 Task: Create new Company, with domain: 'westernunion.com' and type: 'Vendor'. Add new contact for this company, with mail Id: 'Saarthi34Verma@westernunion.com', First Name: Saarthi, Last name:  Verma, Job Title: 'Event Coordinator', Phone Number: '(718) 987-6545'. Change life cycle stage to  Lead and lead status to  In Progress. Logged in from softage.4@softage.net
Action: Mouse moved to (91, 73)
Screenshot: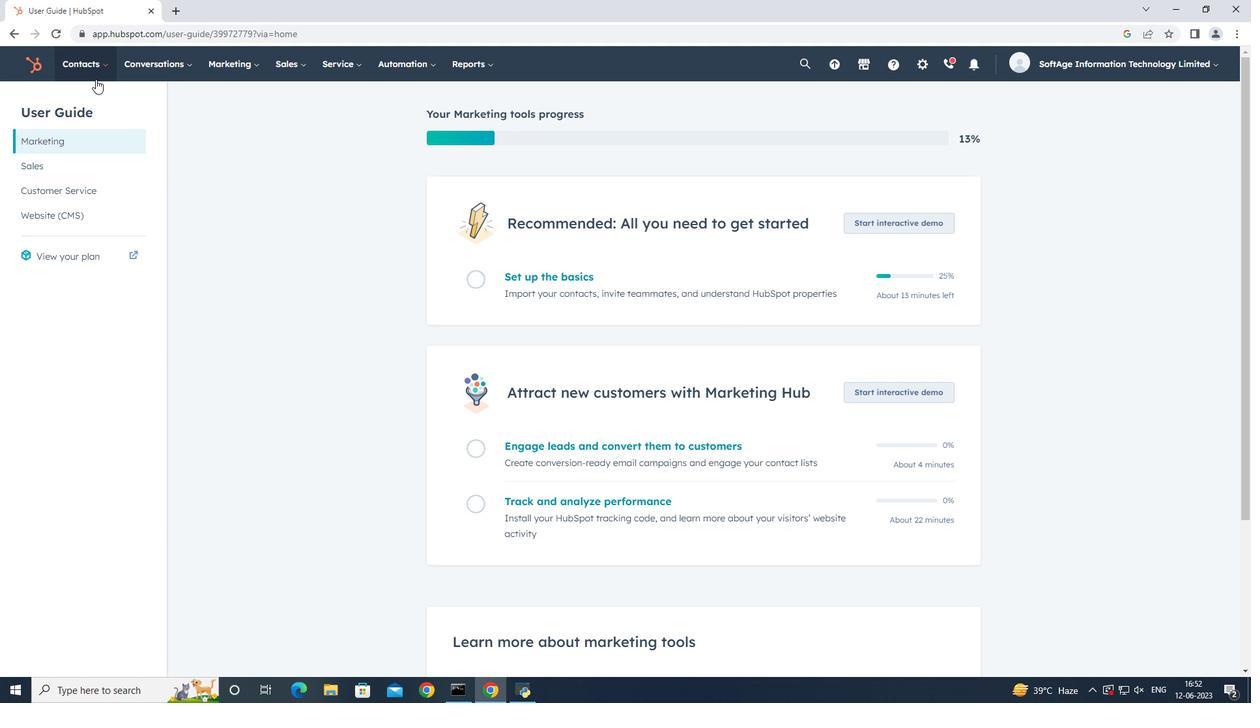 
Action: Mouse pressed left at (91, 73)
Screenshot: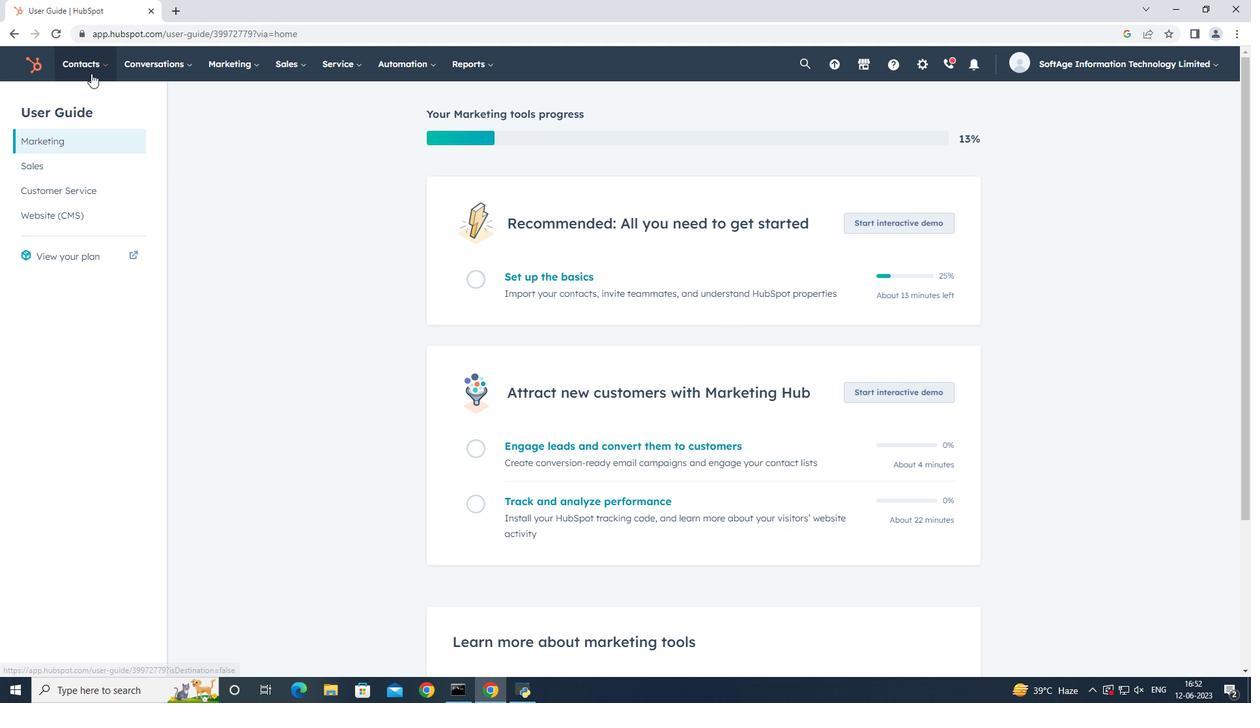 
Action: Mouse moved to (101, 122)
Screenshot: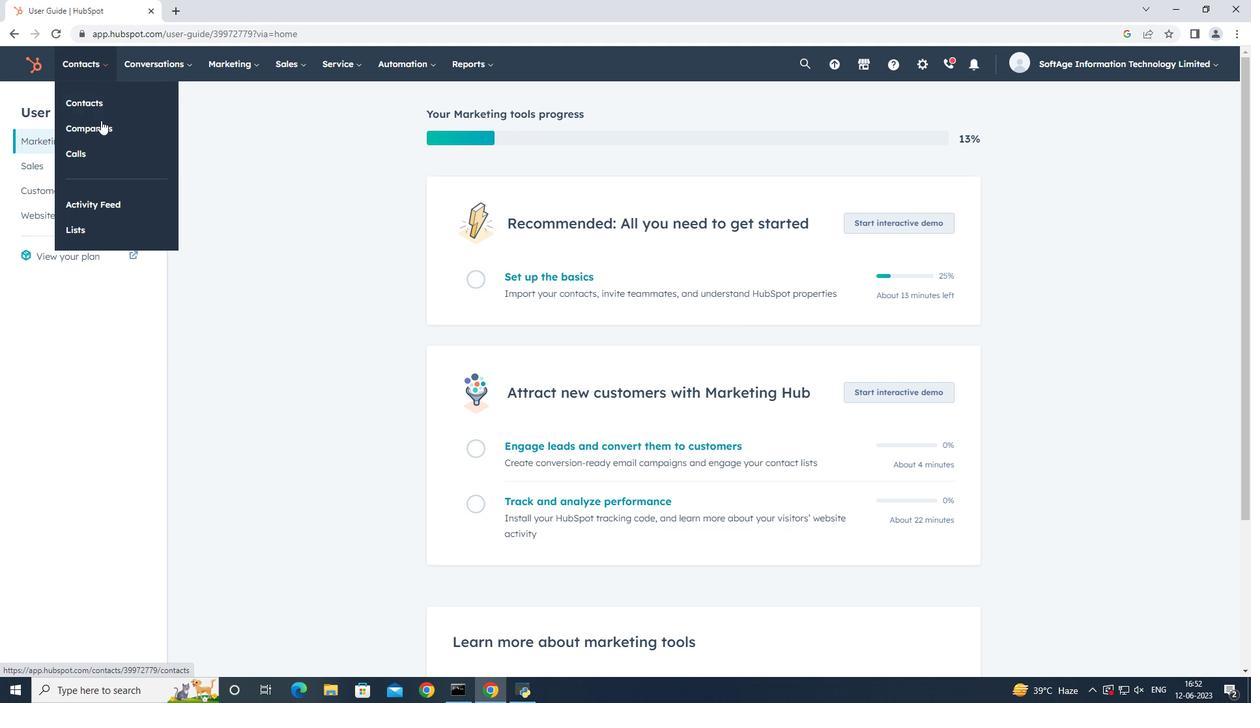 
Action: Mouse pressed left at (101, 122)
Screenshot: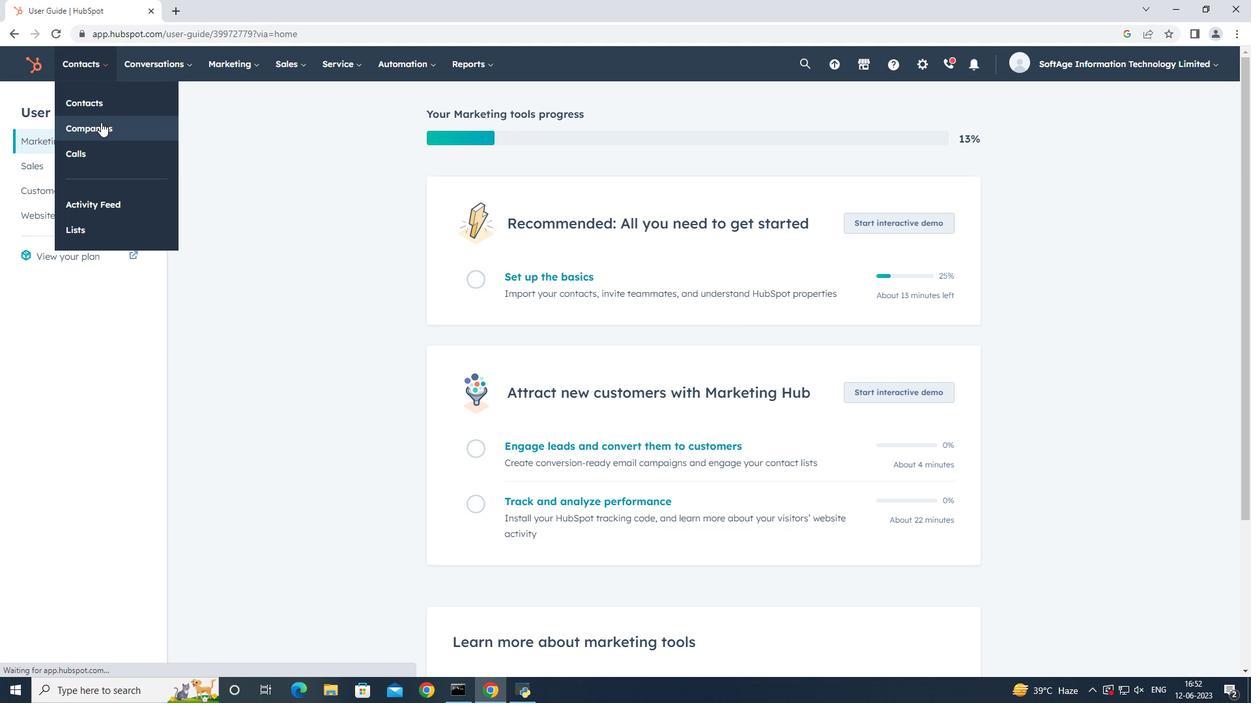 
Action: Mouse moved to (1174, 114)
Screenshot: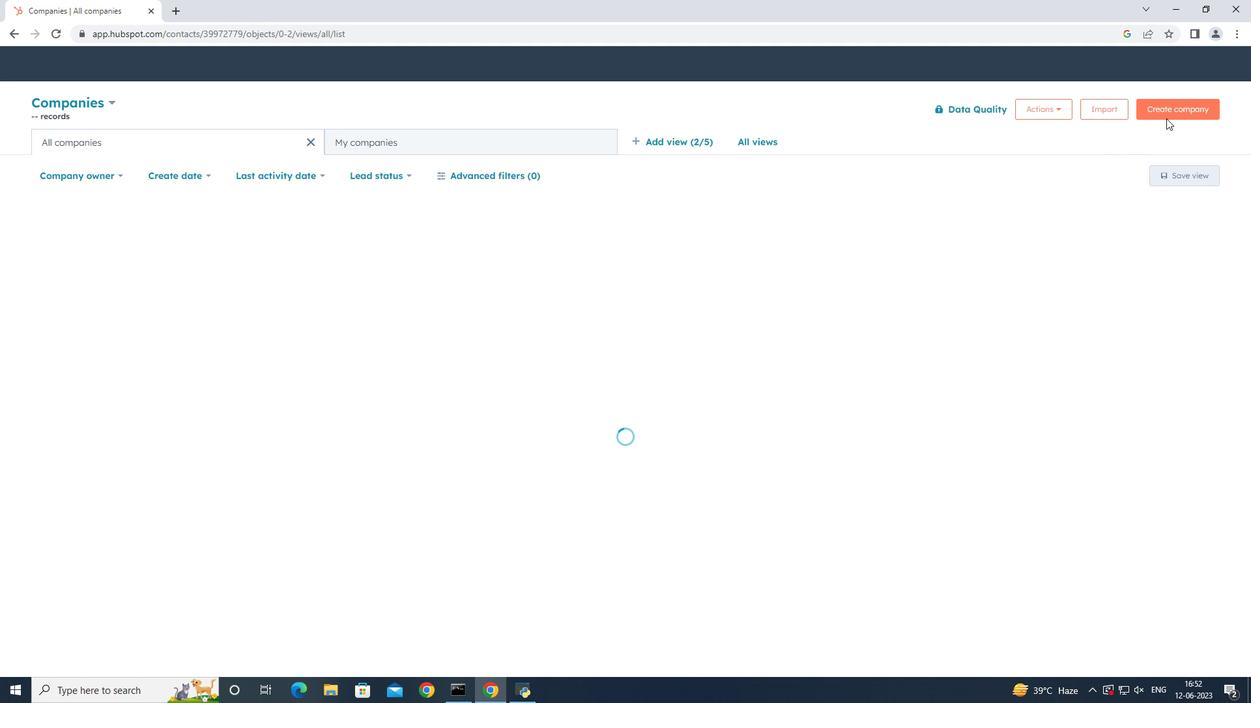 
Action: Mouse pressed left at (1174, 114)
Screenshot: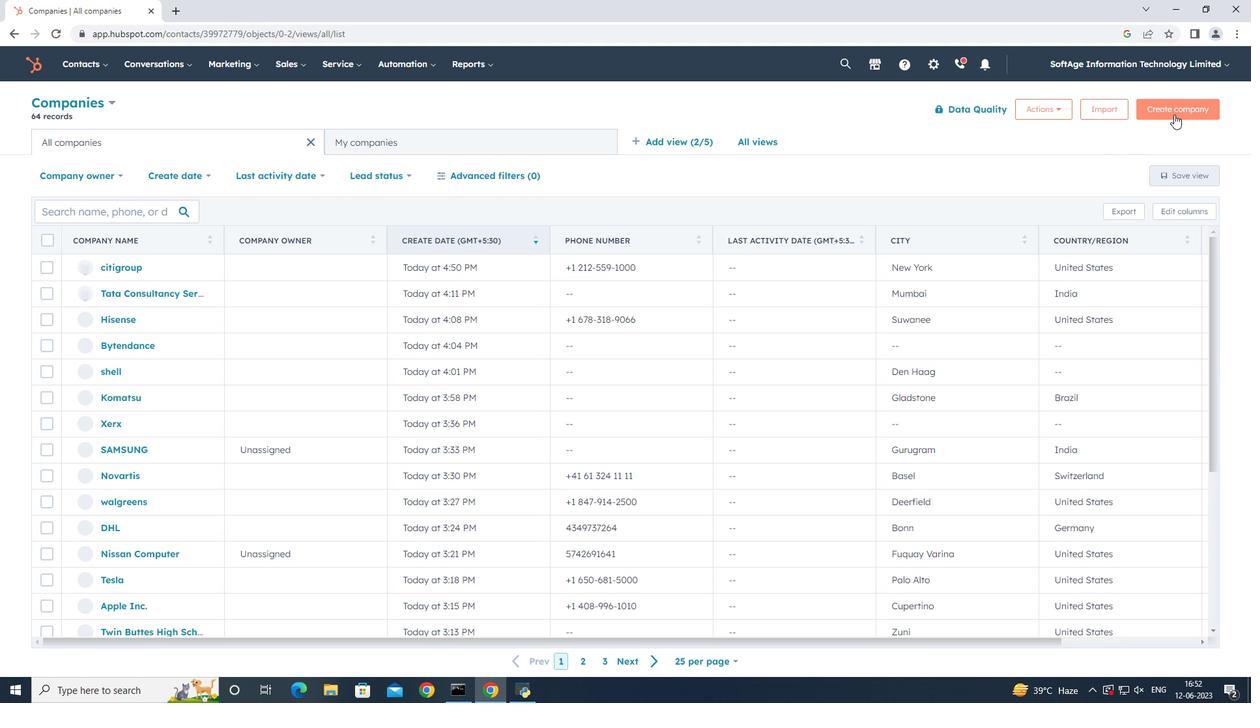 
Action: Mouse moved to (943, 173)
Screenshot: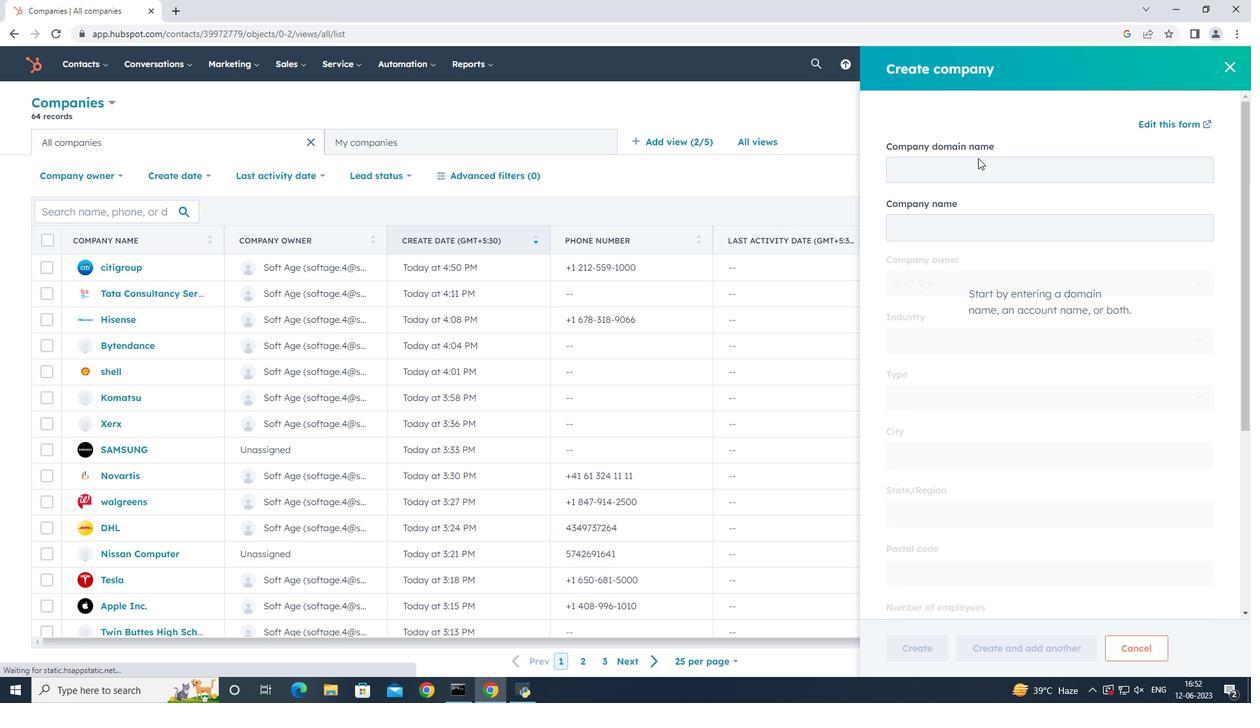 
Action: Mouse pressed left at (943, 173)
Screenshot: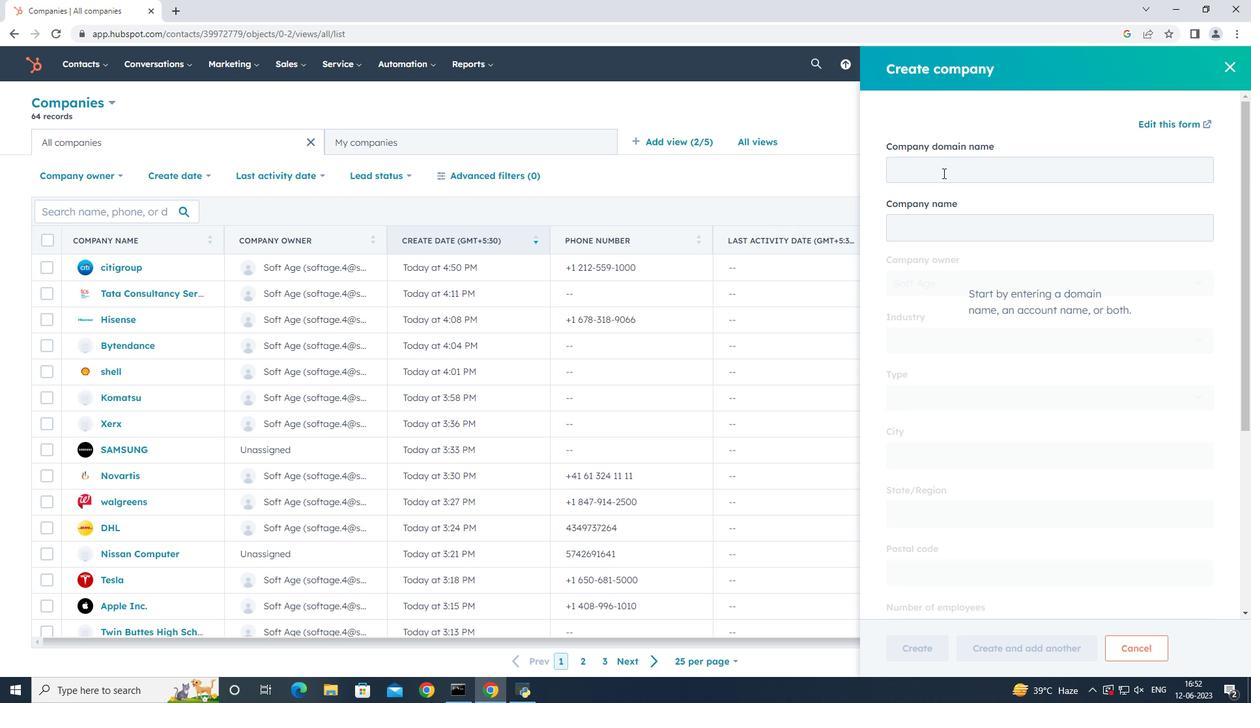 
Action: Key pressed westernunion.com
Screenshot: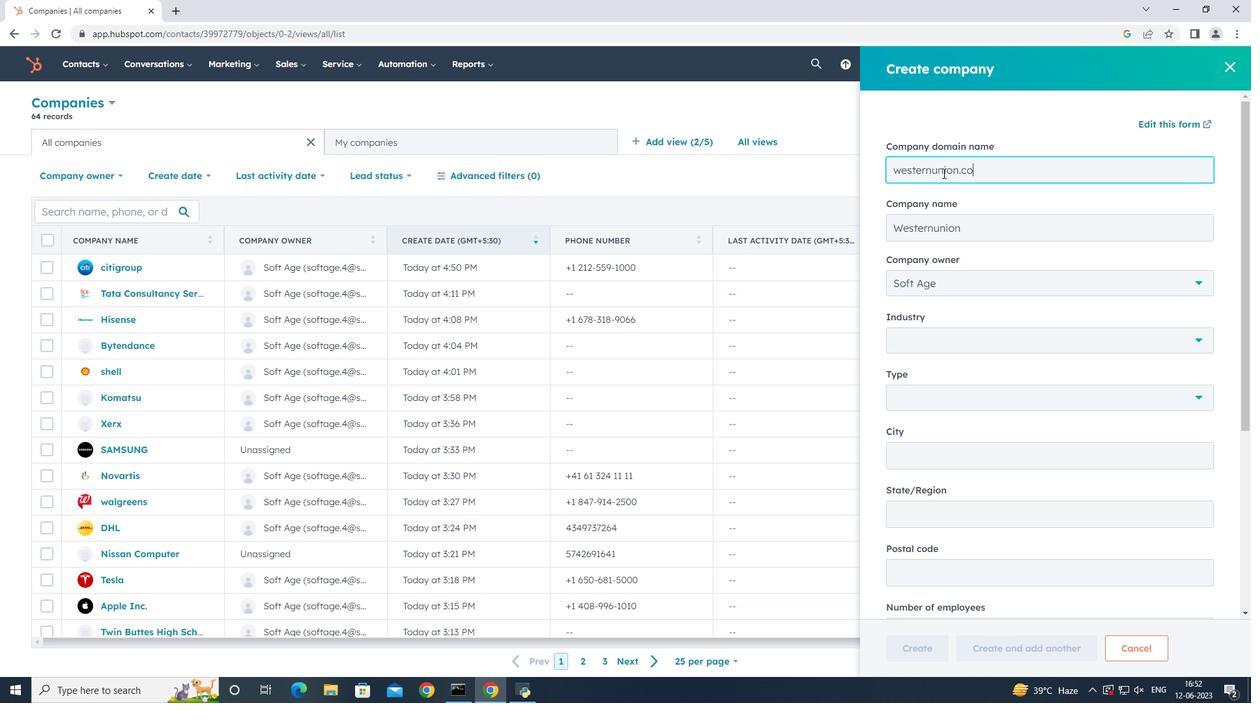 
Action: Mouse moved to (1008, 392)
Screenshot: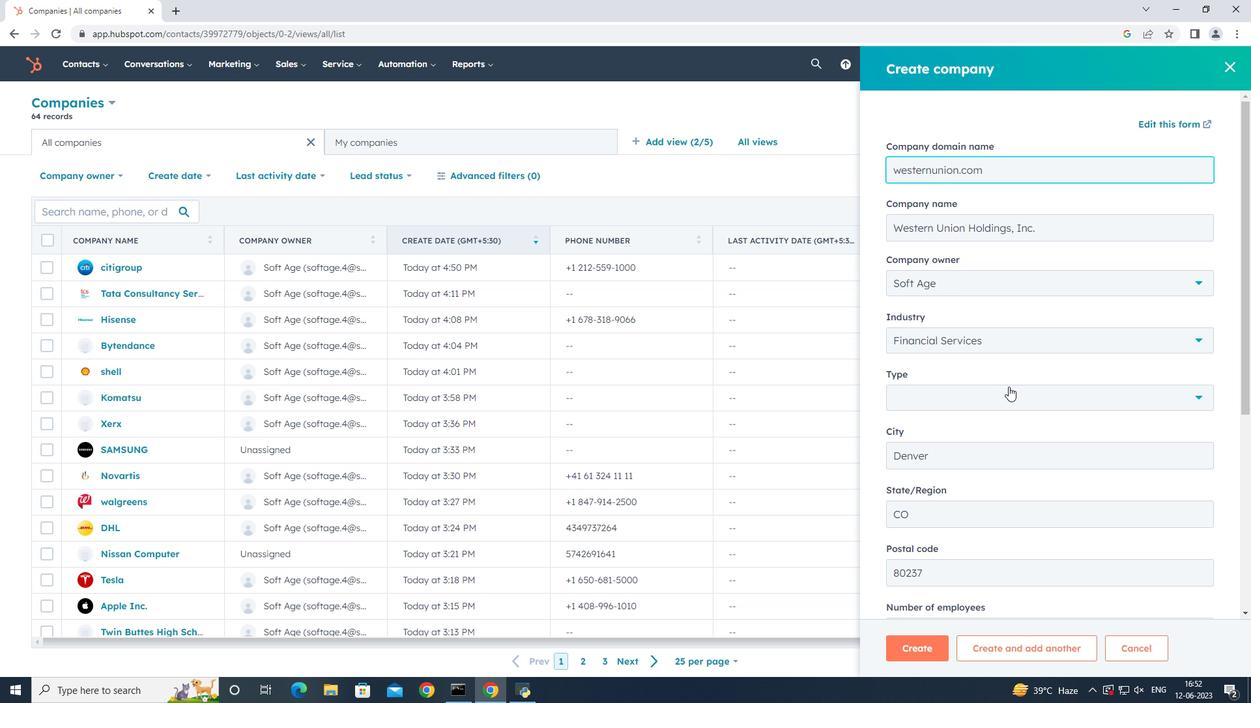 
Action: Mouse pressed left at (1008, 392)
Screenshot: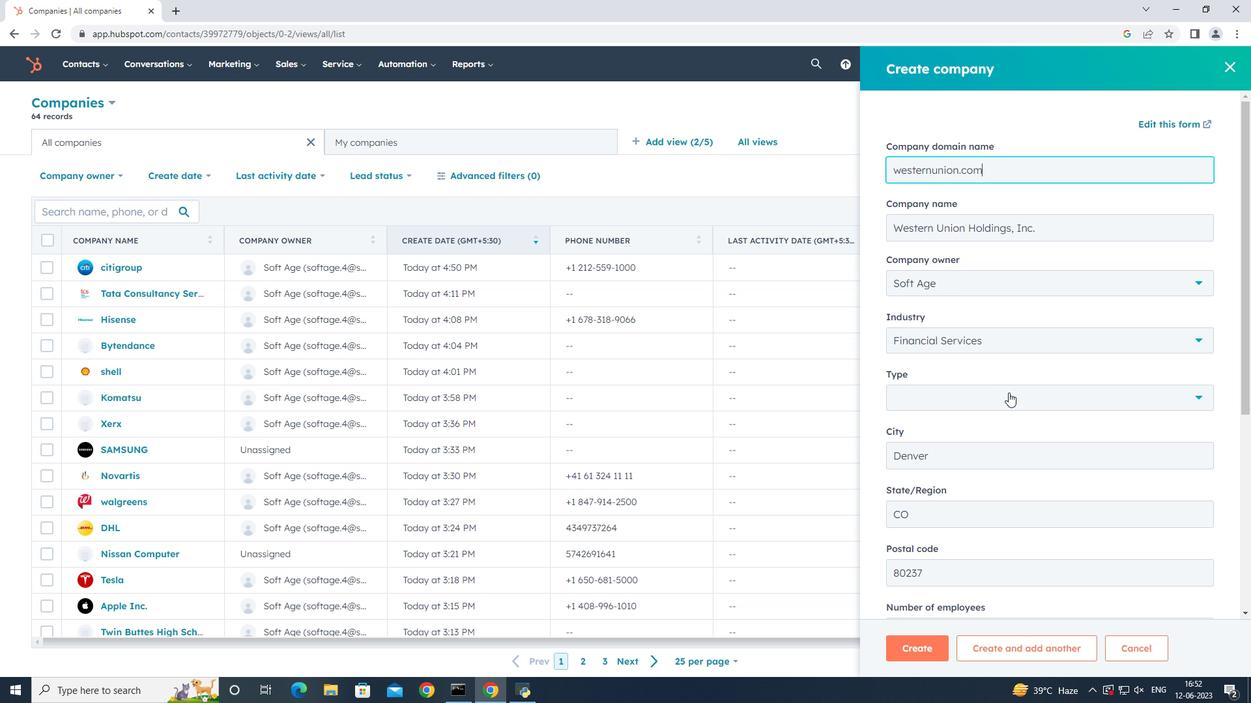 
Action: Mouse moved to (958, 535)
Screenshot: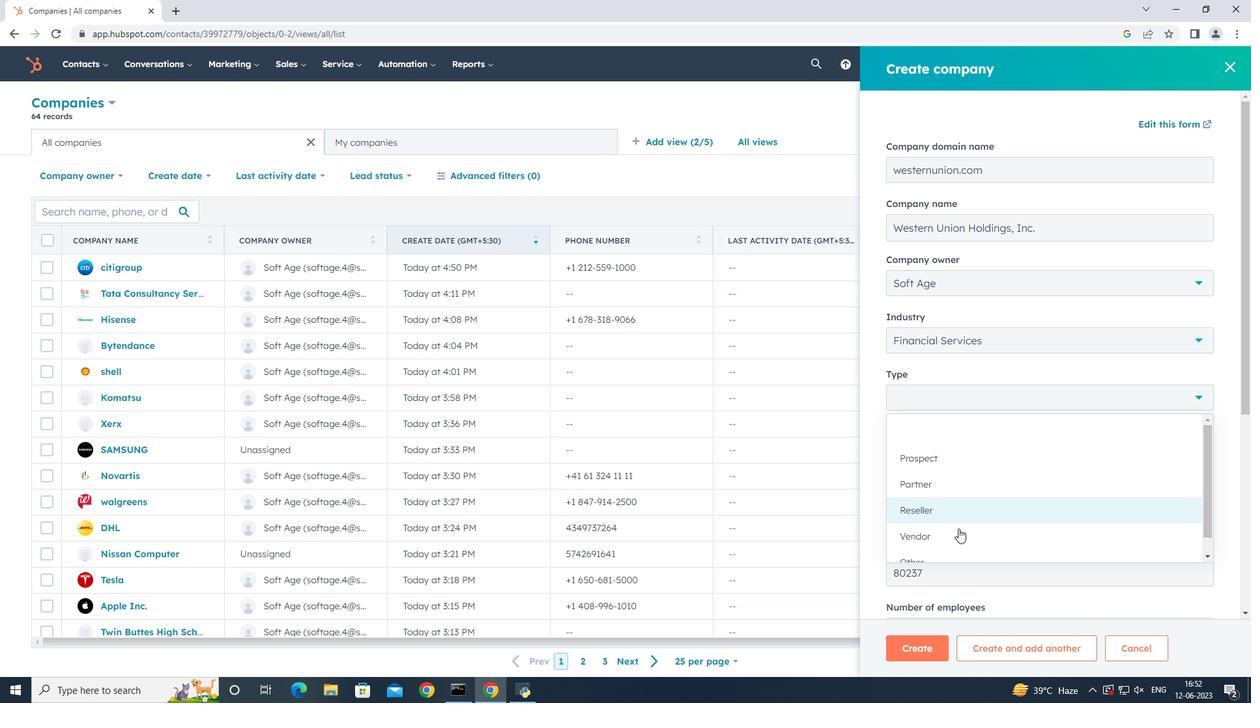 
Action: Mouse pressed left at (958, 535)
Screenshot: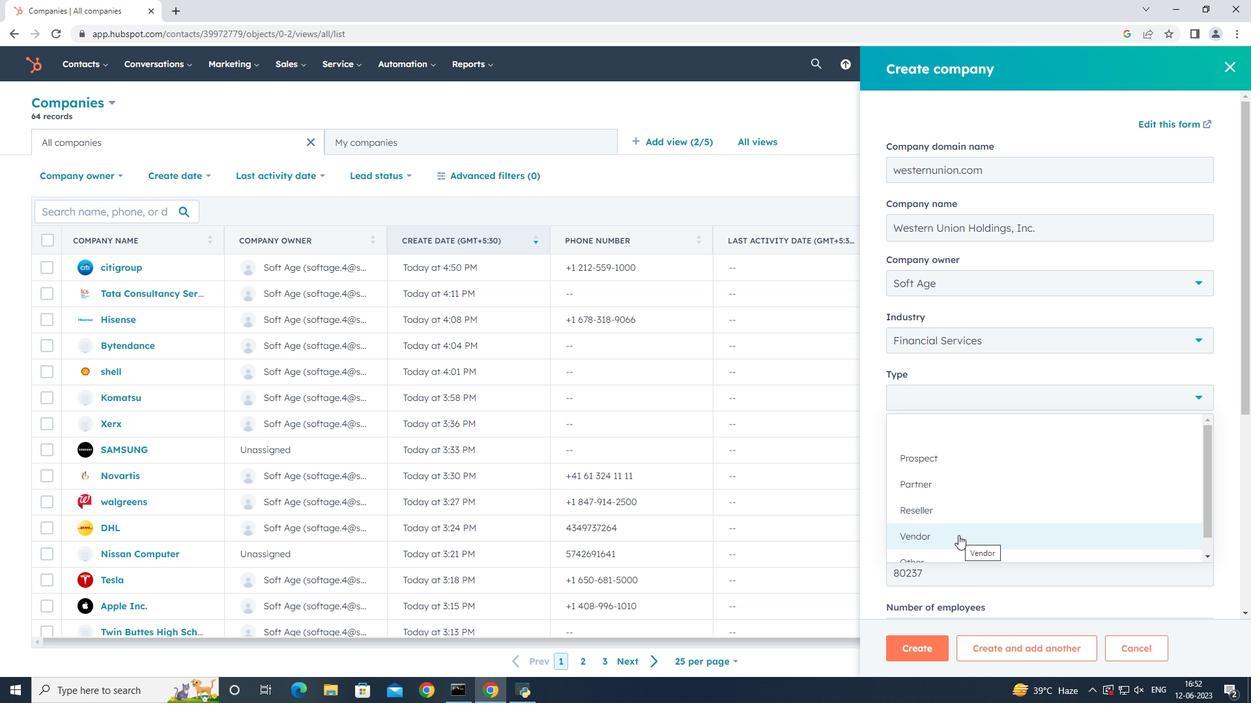 
Action: Mouse moved to (980, 497)
Screenshot: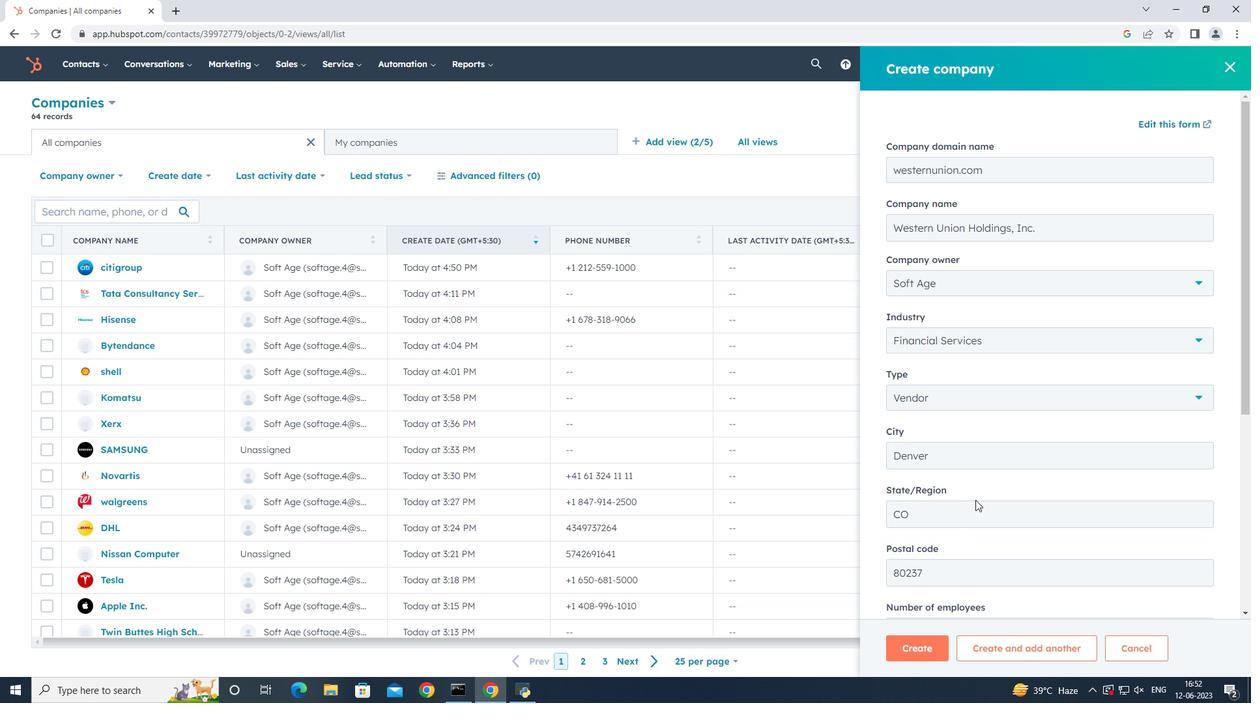 
Action: Mouse scrolled (980, 497) with delta (0, 0)
Screenshot: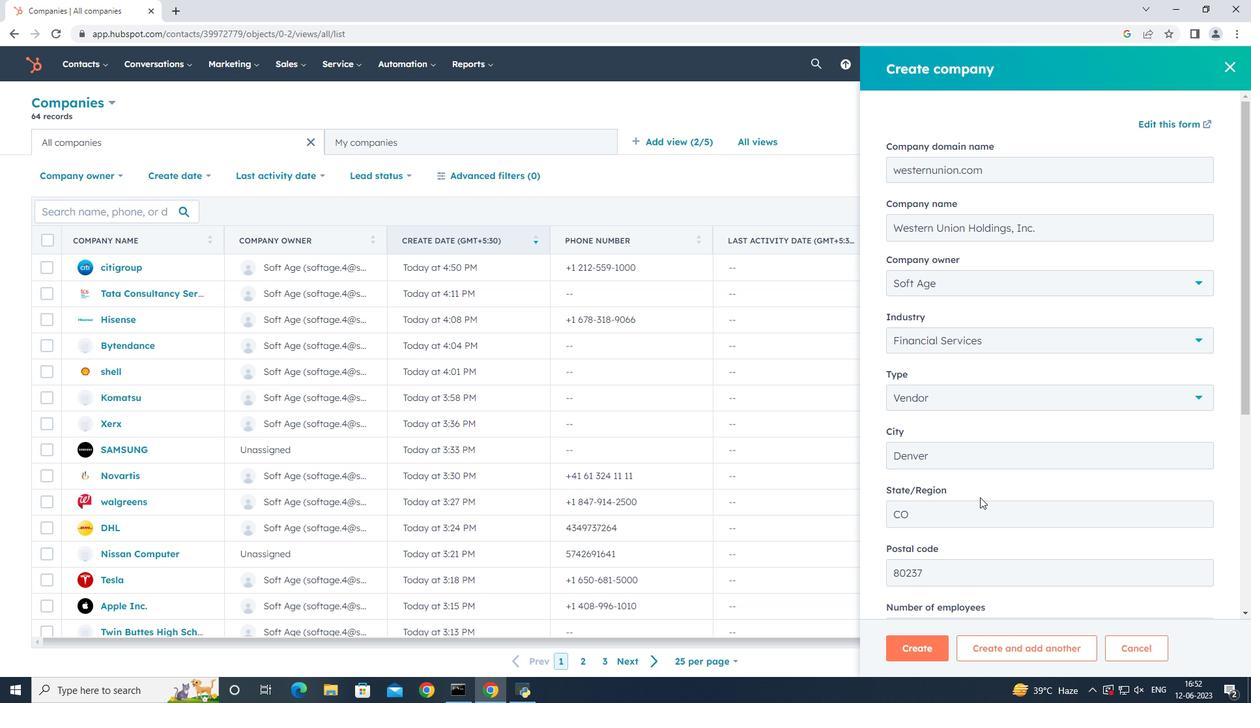 
Action: Mouse scrolled (980, 497) with delta (0, 0)
Screenshot: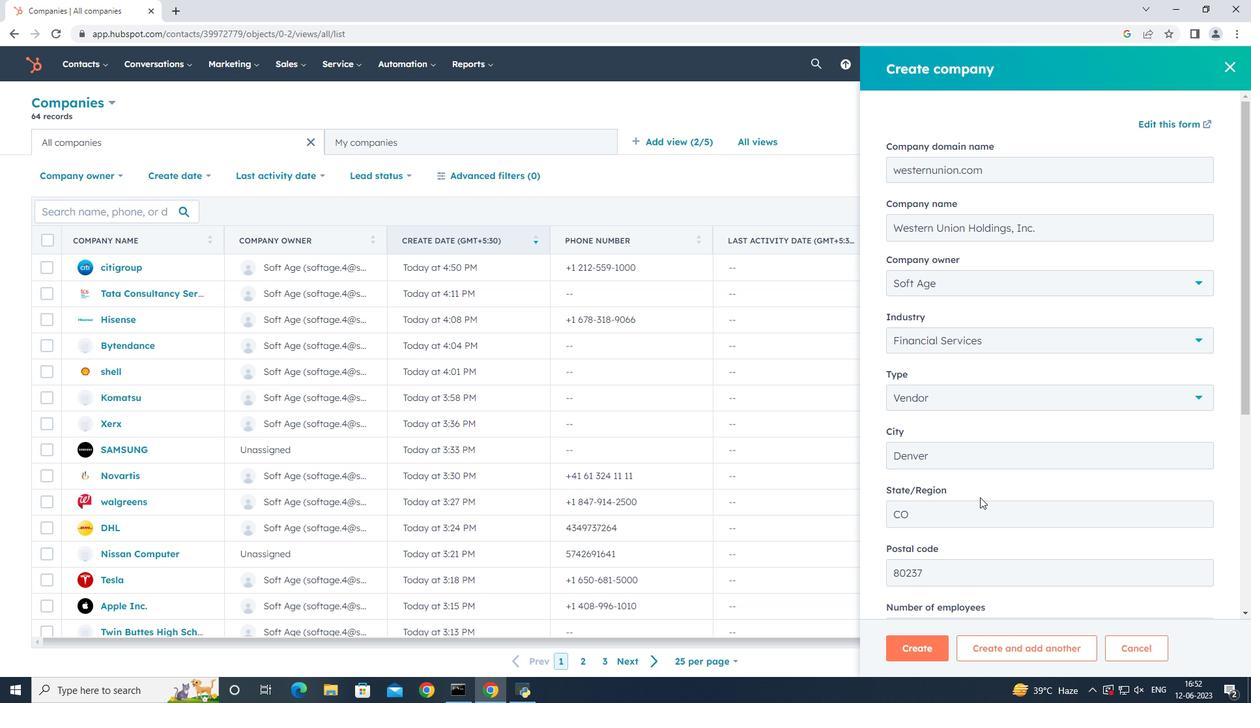 
Action: Mouse scrolled (980, 497) with delta (0, 0)
Screenshot: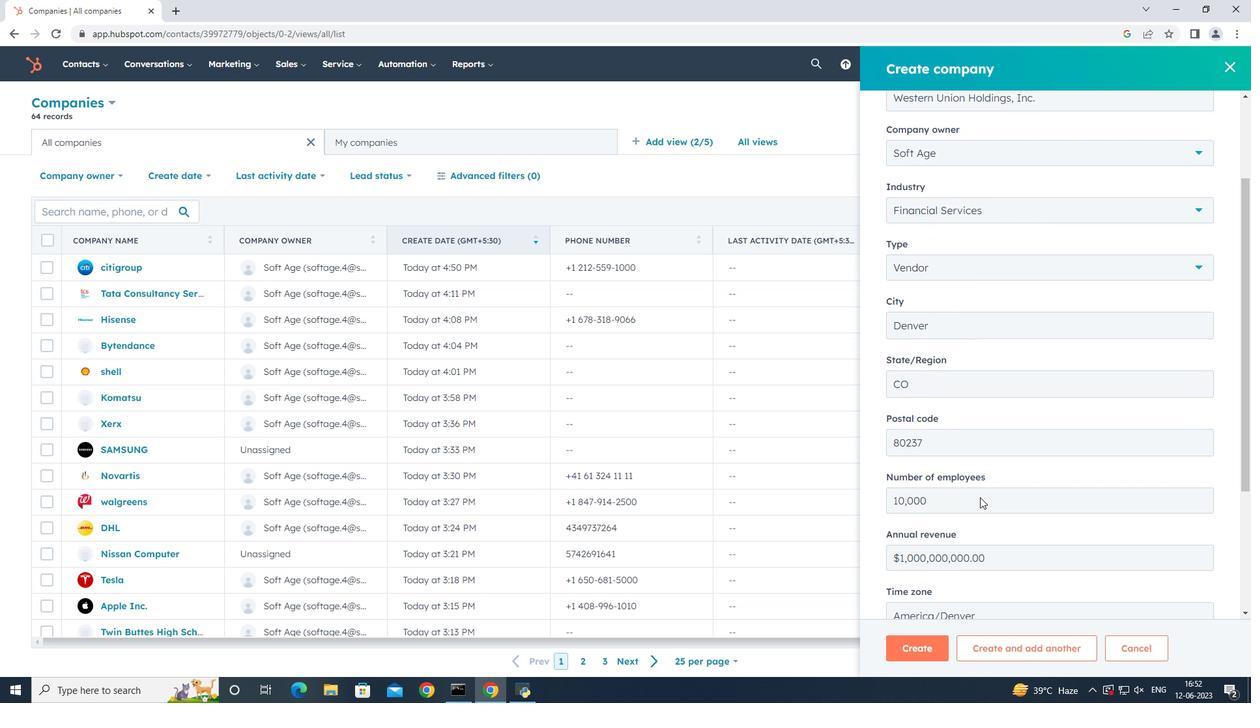 
Action: Mouse scrolled (980, 497) with delta (0, 0)
Screenshot: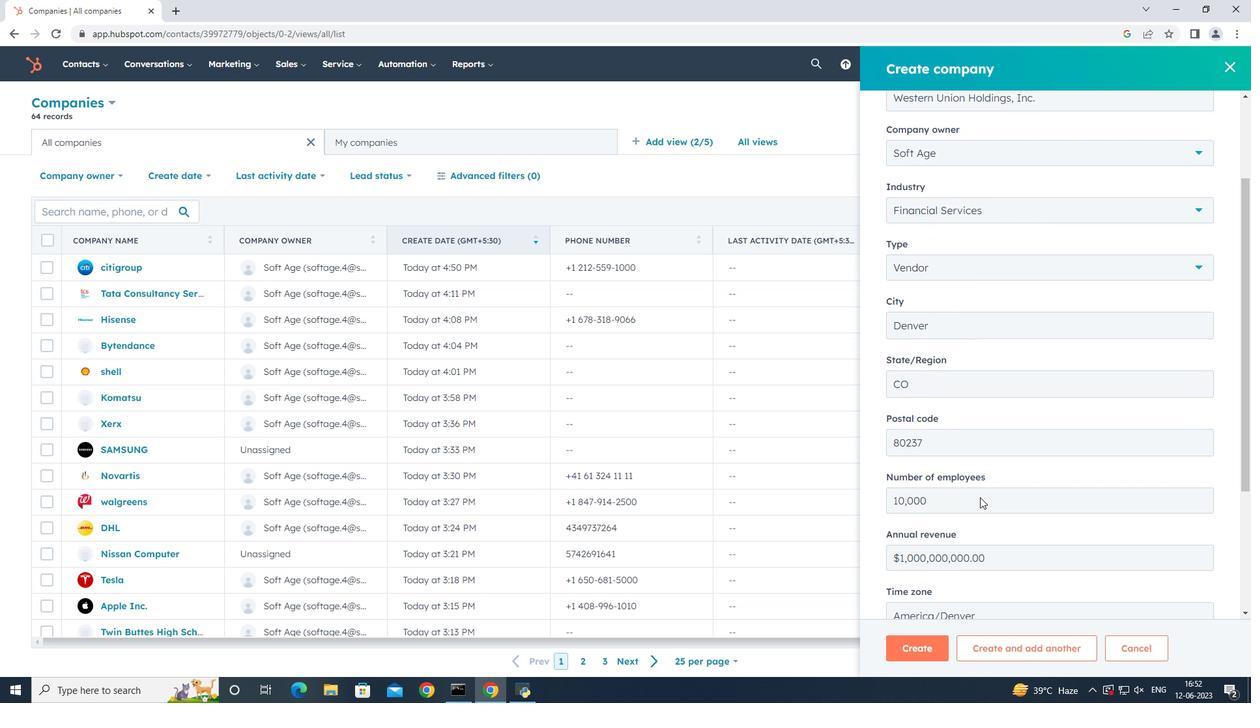 
Action: Mouse scrolled (980, 497) with delta (0, 0)
Screenshot: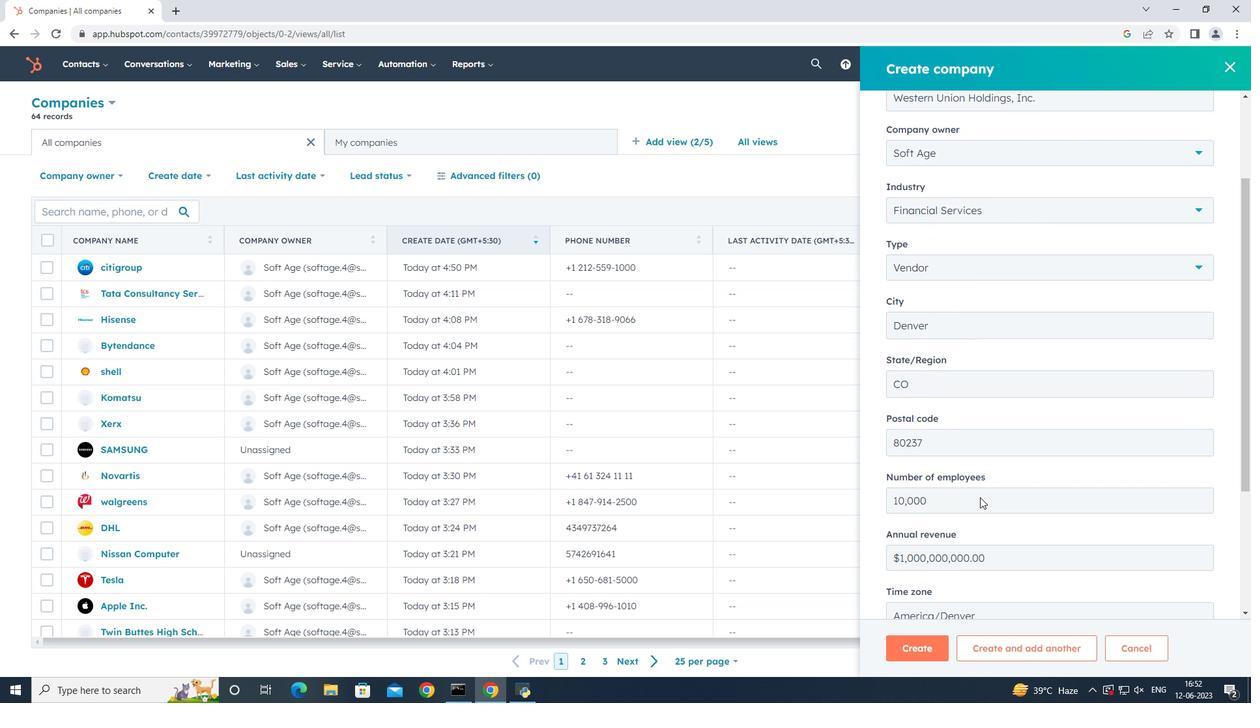 
Action: Mouse scrolled (980, 497) with delta (0, 0)
Screenshot: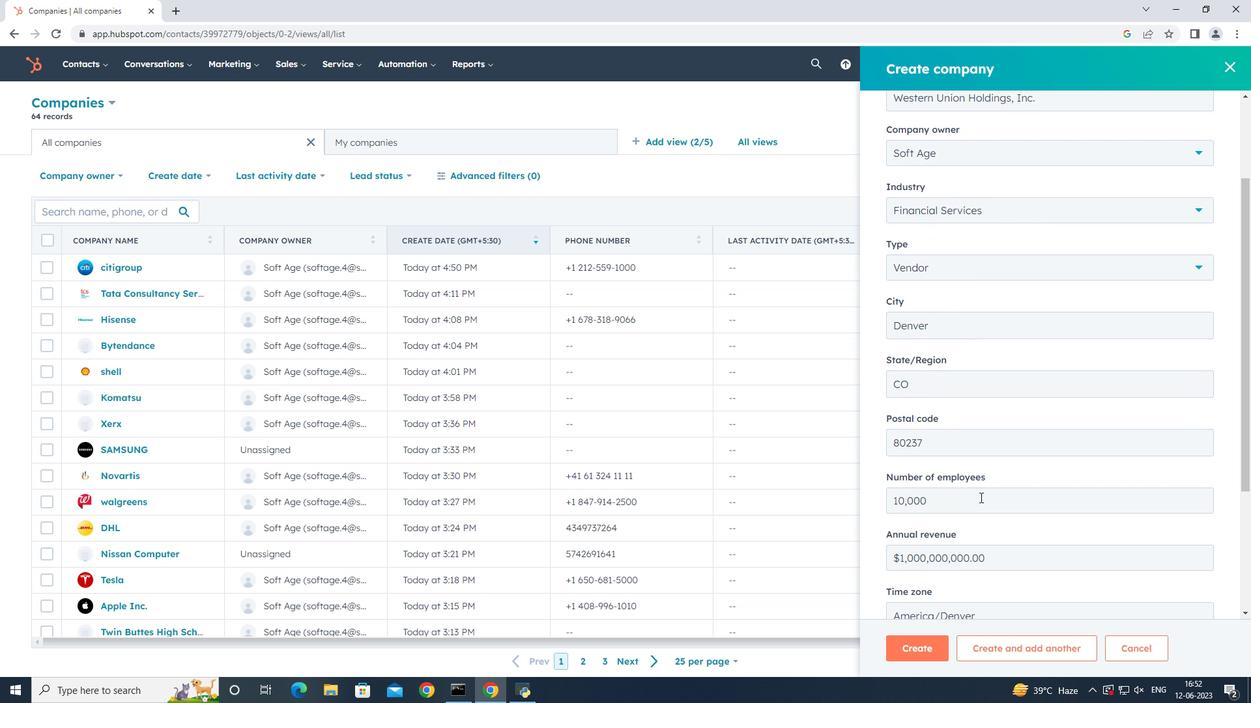 
Action: Mouse moved to (923, 647)
Screenshot: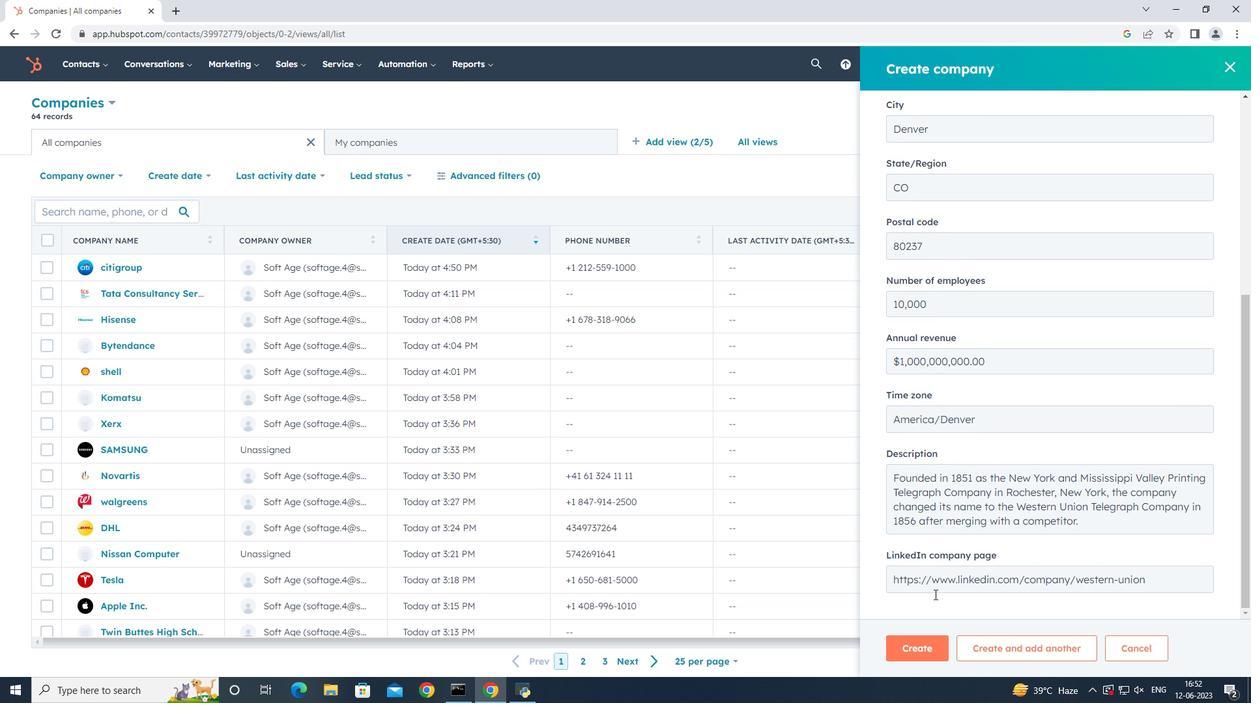 
Action: Mouse pressed left at (923, 647)
Screenshot: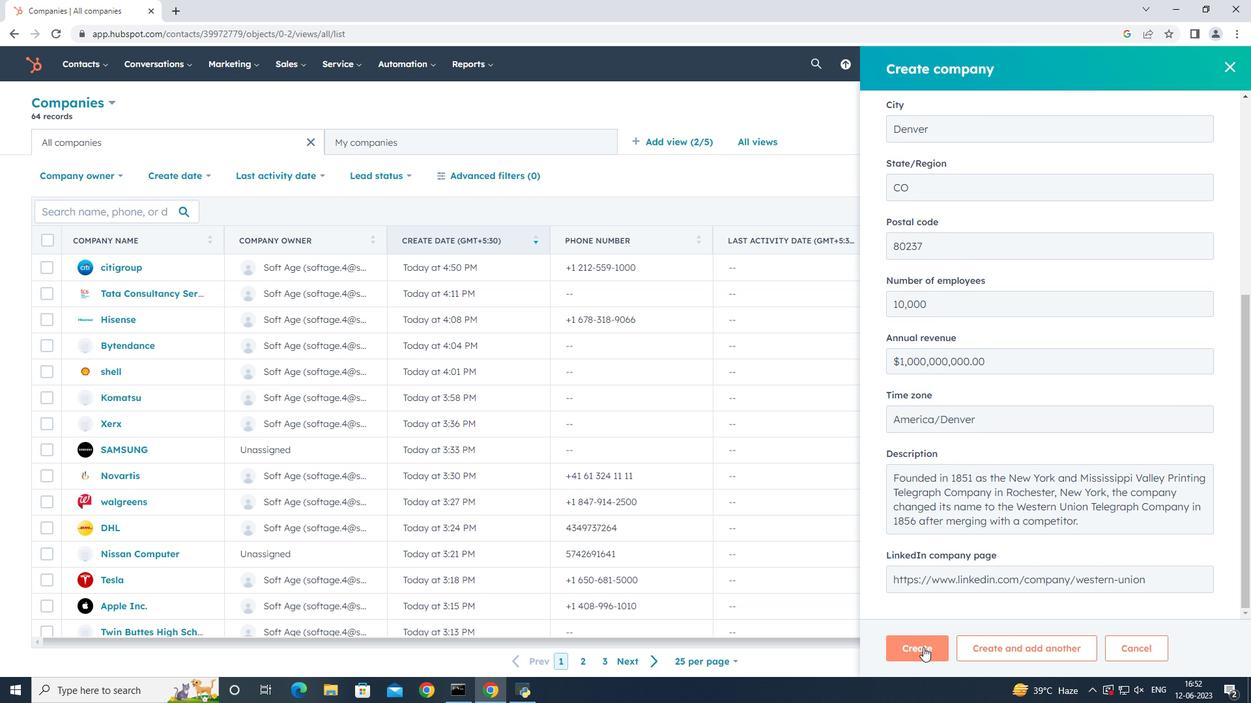 
Action: Mouse moved to (893, 421)
Screenshot: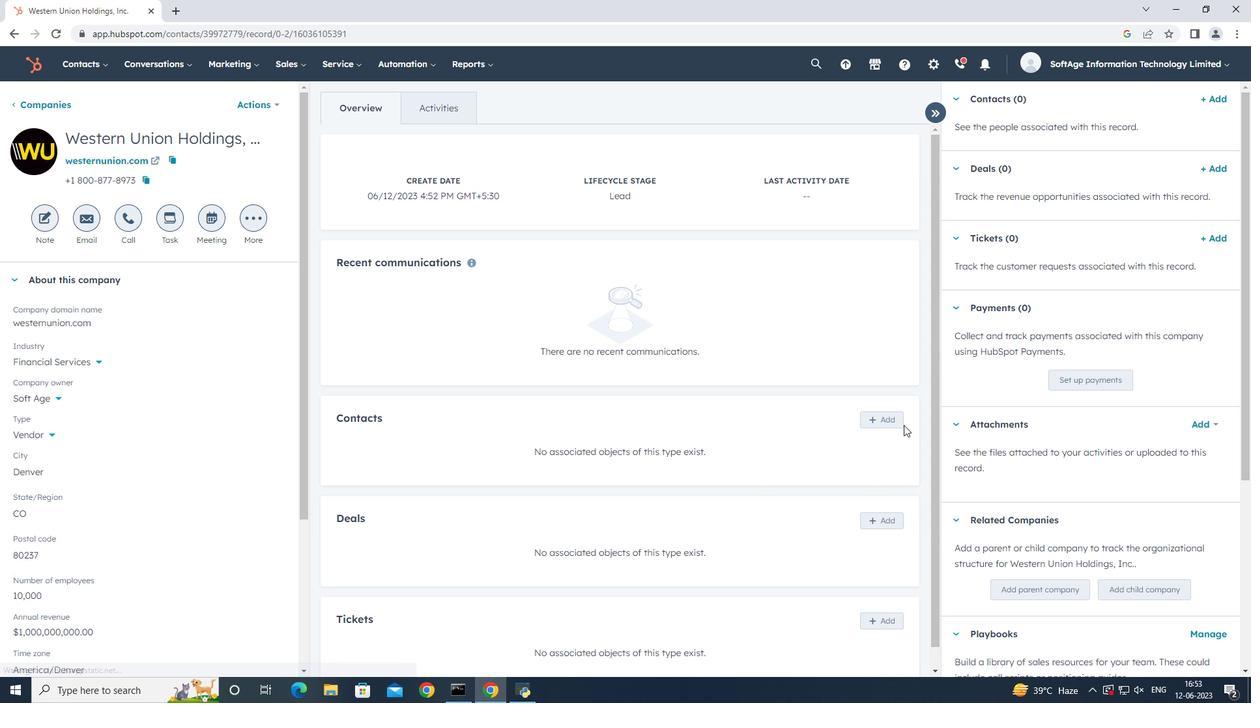 
Action: Mouse pressed left at (893, 421)
Screenshot: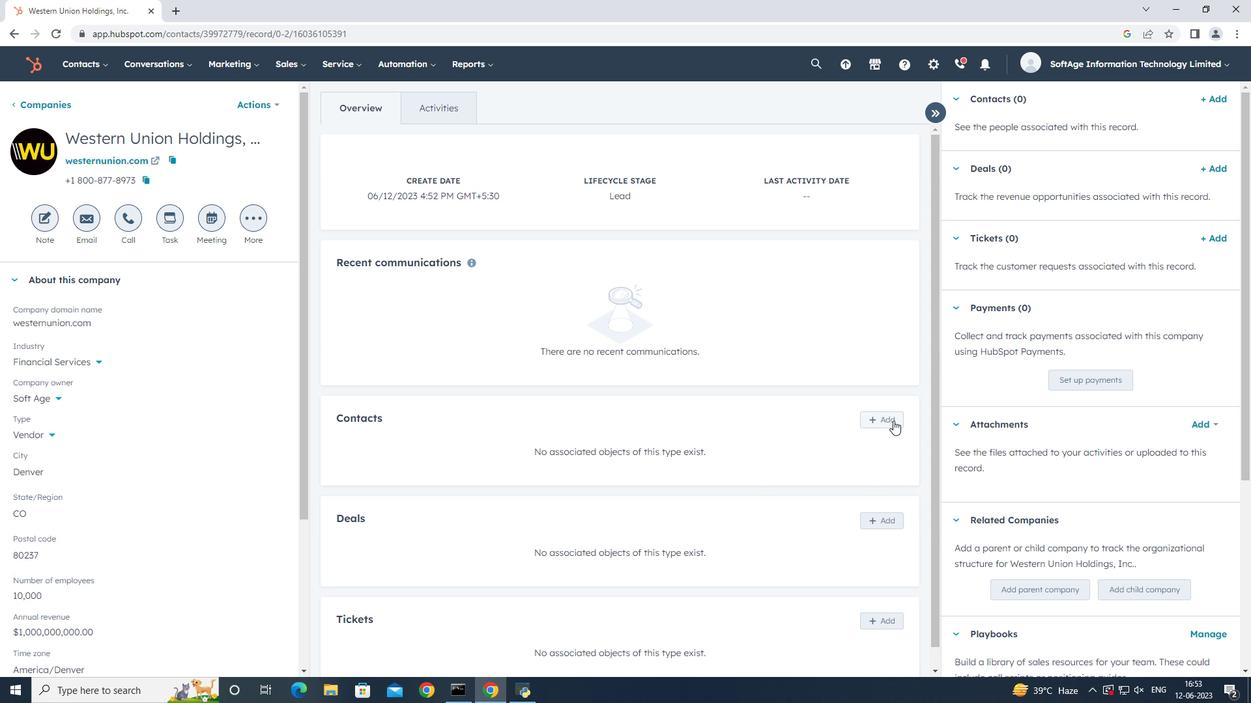 
Action: Mouse moved to (972, 140)
Screenshot: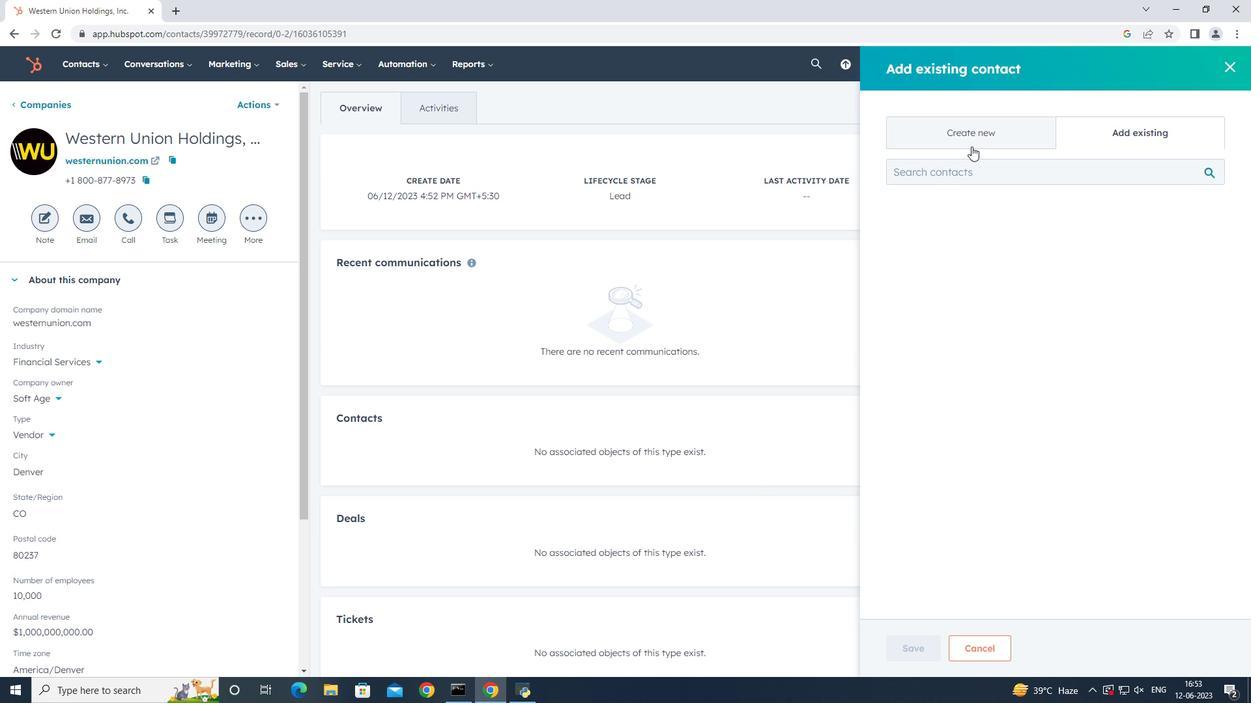 
Action: Mouse pressed left at (972, 140)
Screenshot: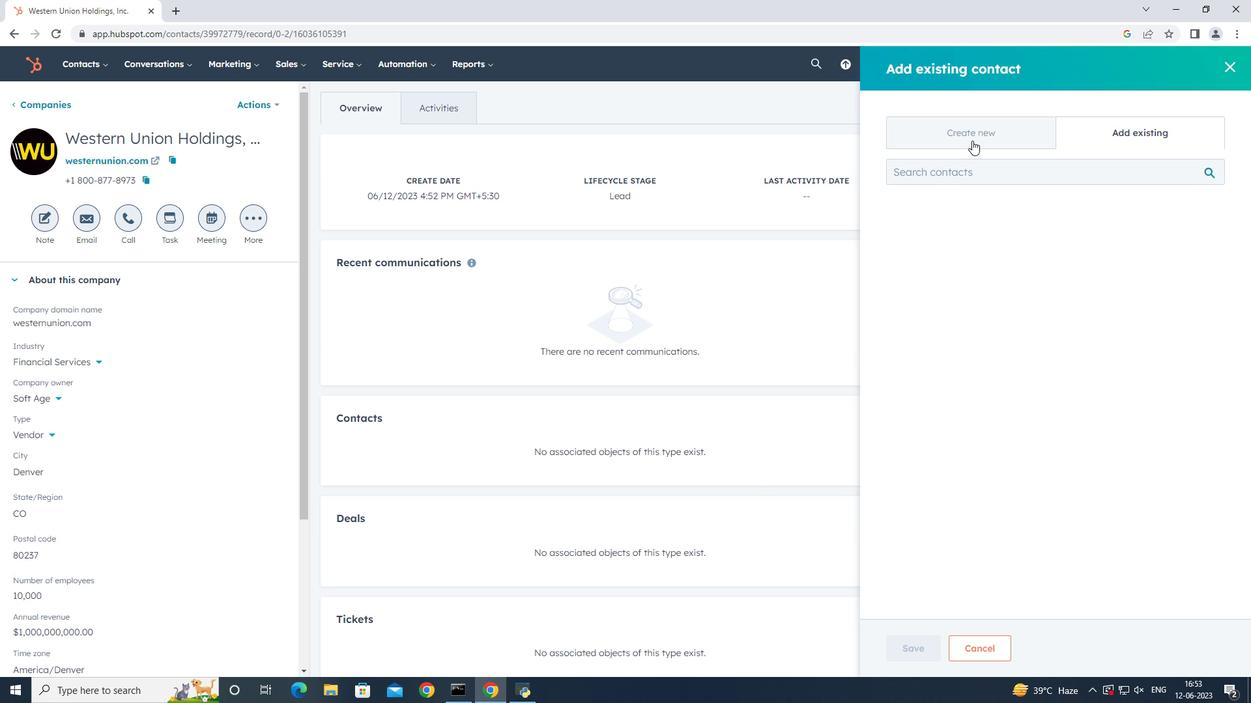 
Action: Mouse moved to (974, 208)
Screenshot: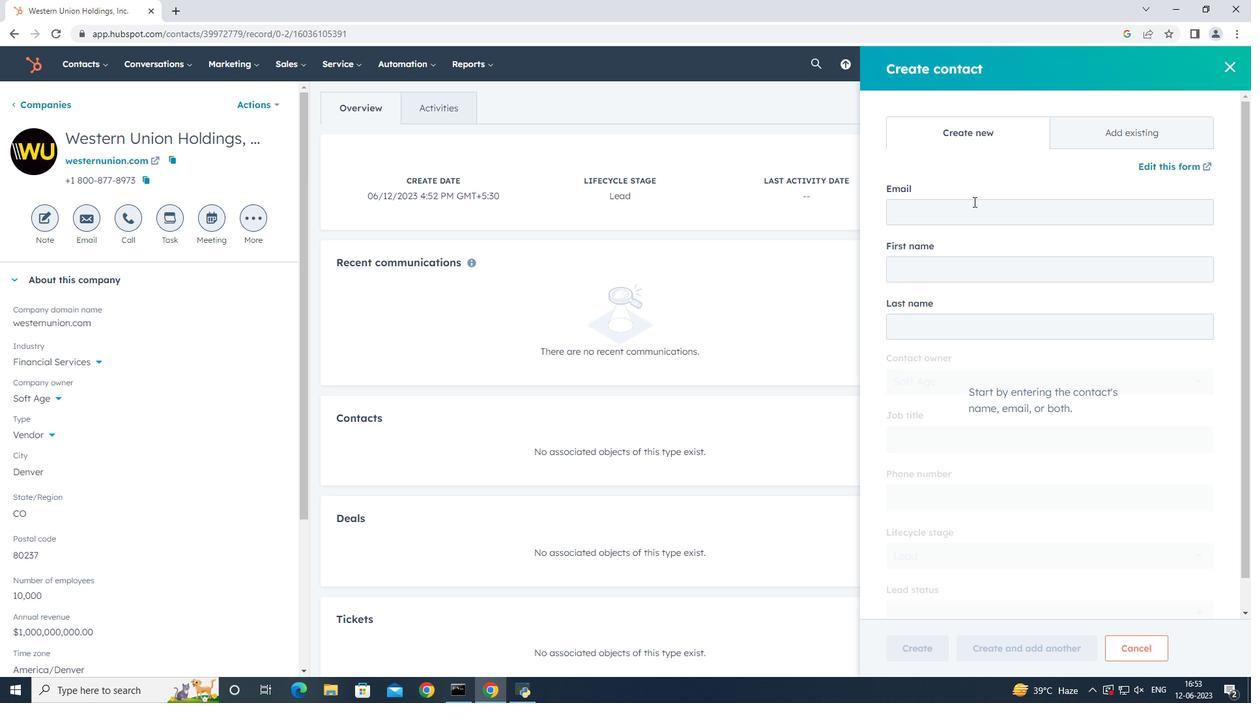 
Action: Mouse pressed left at (974, 208)
Screenshot: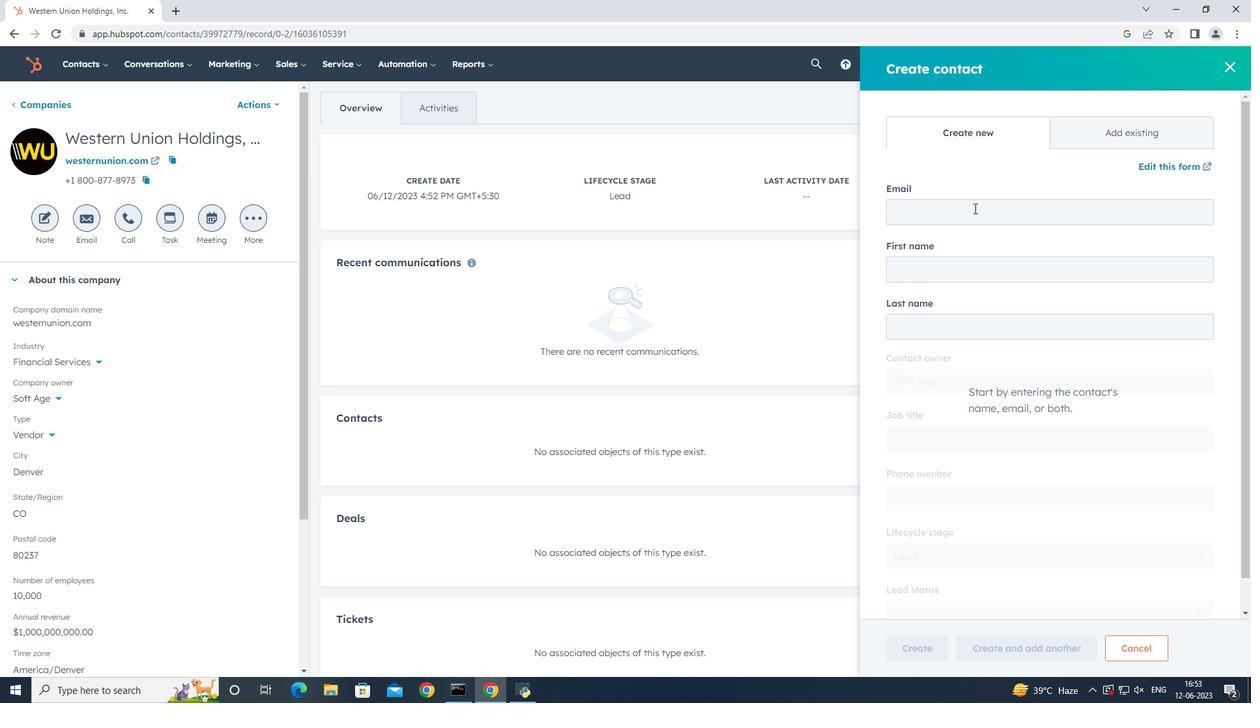 
Action: Key pressed <Key.shift>Saarthi34verma<Key.shift>@westernunion.com
Screenshot: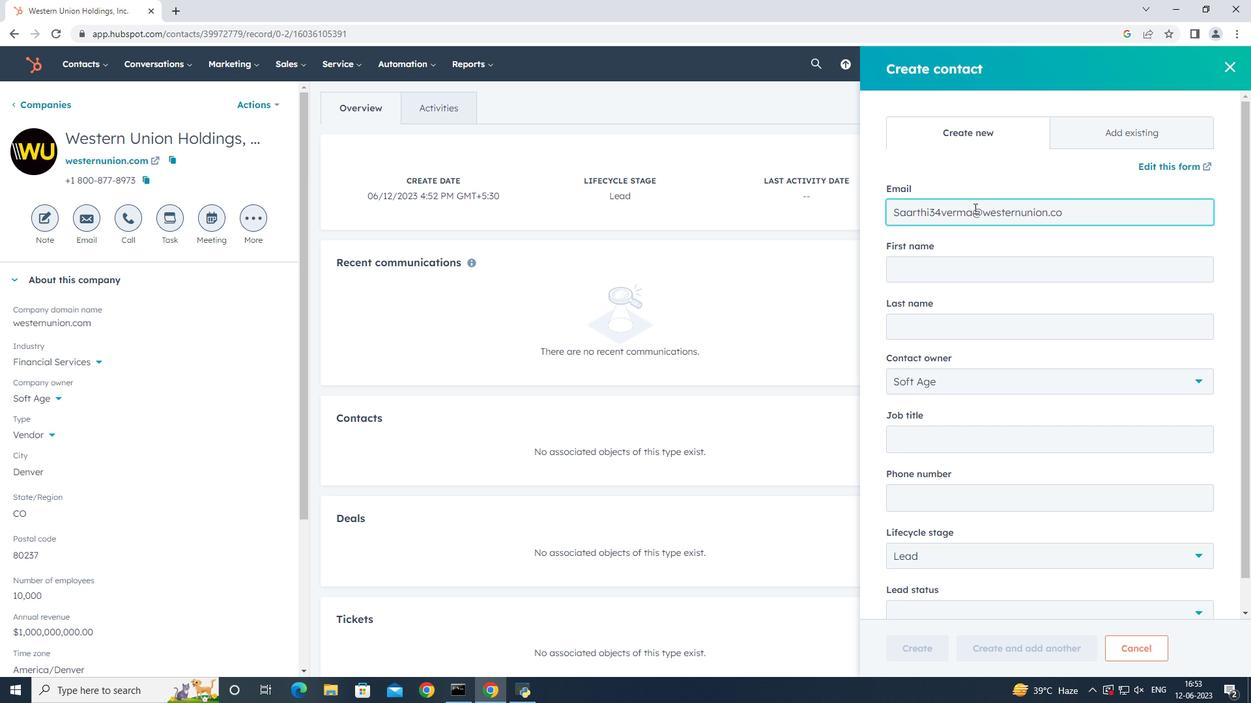 
Action: Mouse moved to (997, 261)
Screenshot: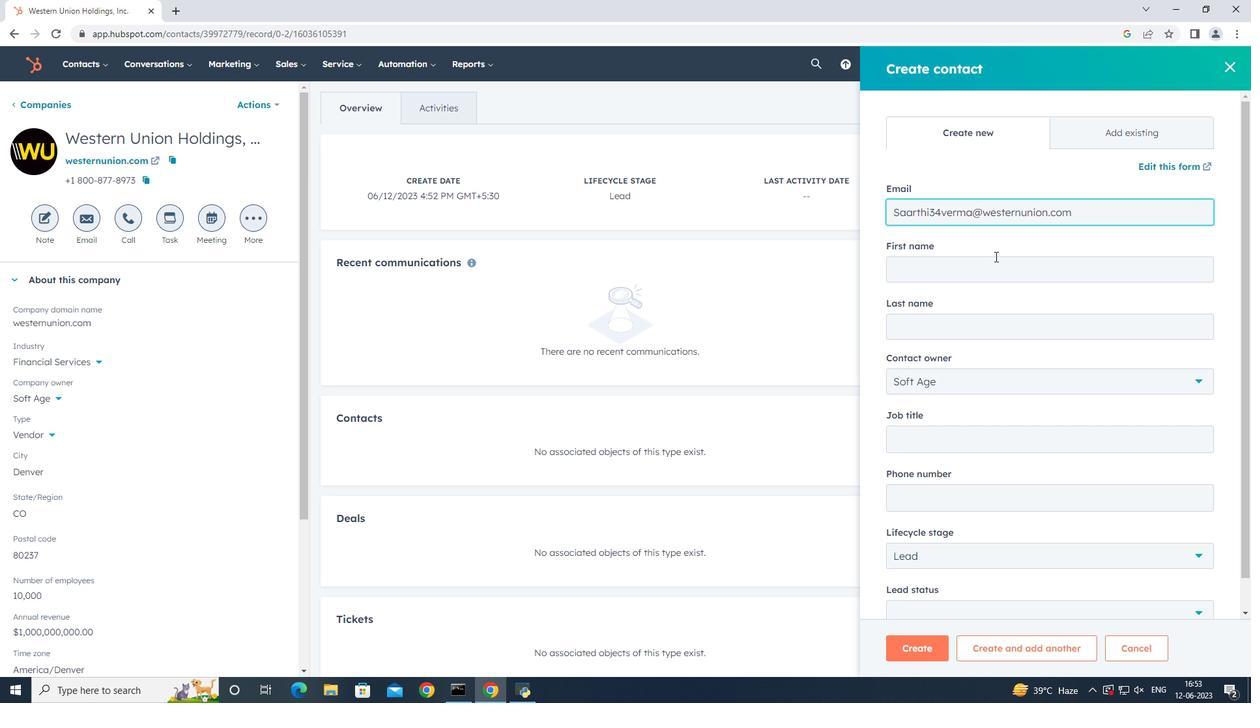 
Action: Mouse pressed left at (997, 261)
Screenshot: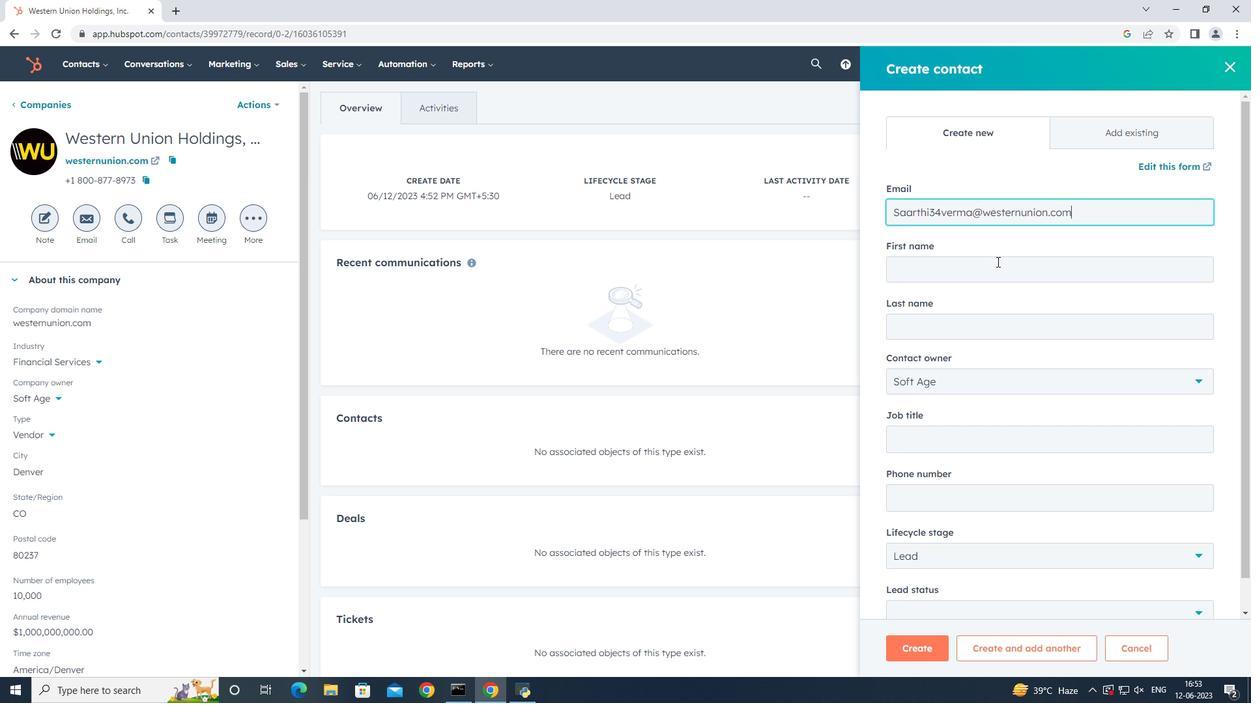 
Action: Mouse moved to (993, 265)
Screenshot: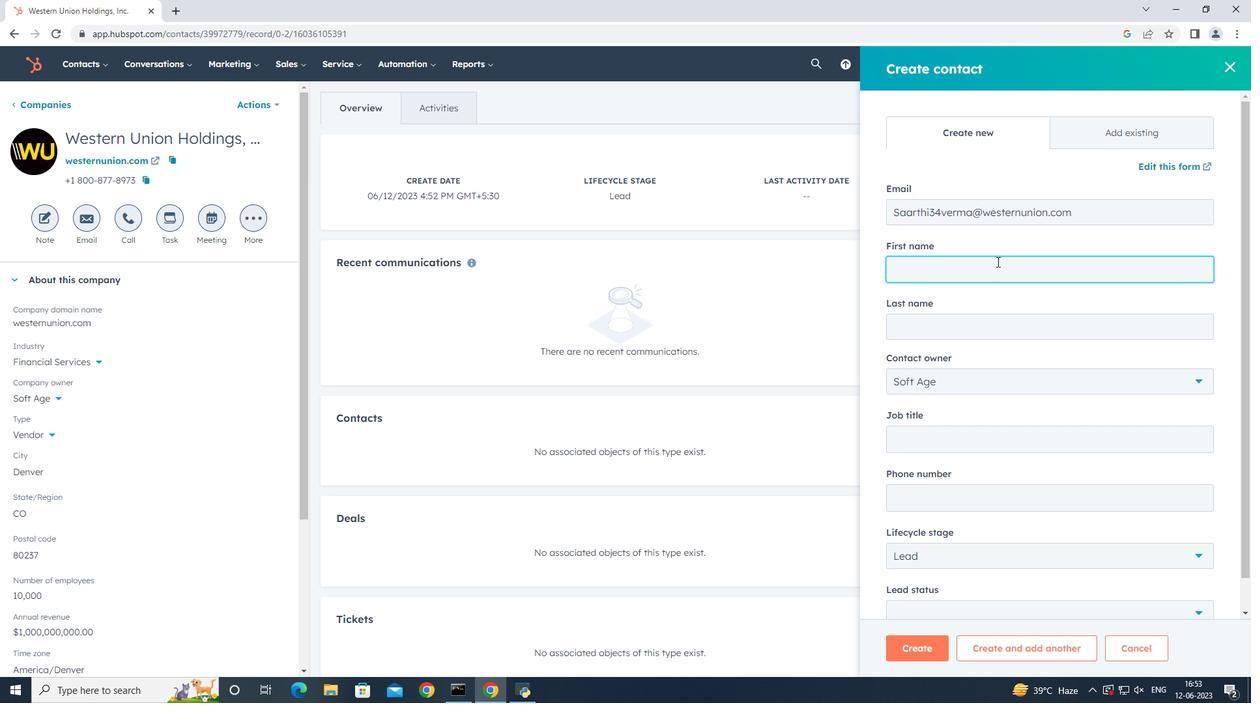 
Action: Key pressed <Key.shift>Saarthi<Key.tab><Key.shift><Key.shift><Key.shift><Key.shift><Key.shift><Key.shift>Verma
Screenshot: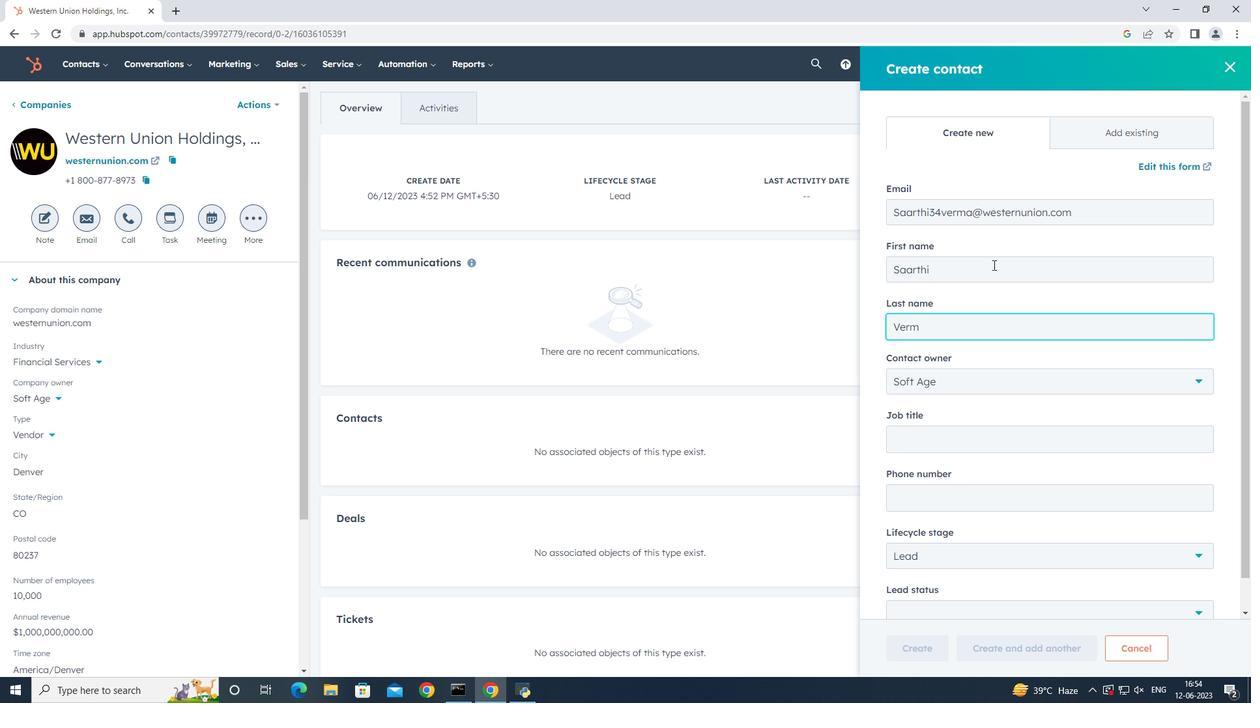 
Action: Mouse moved to (962, 437)
Screenshot: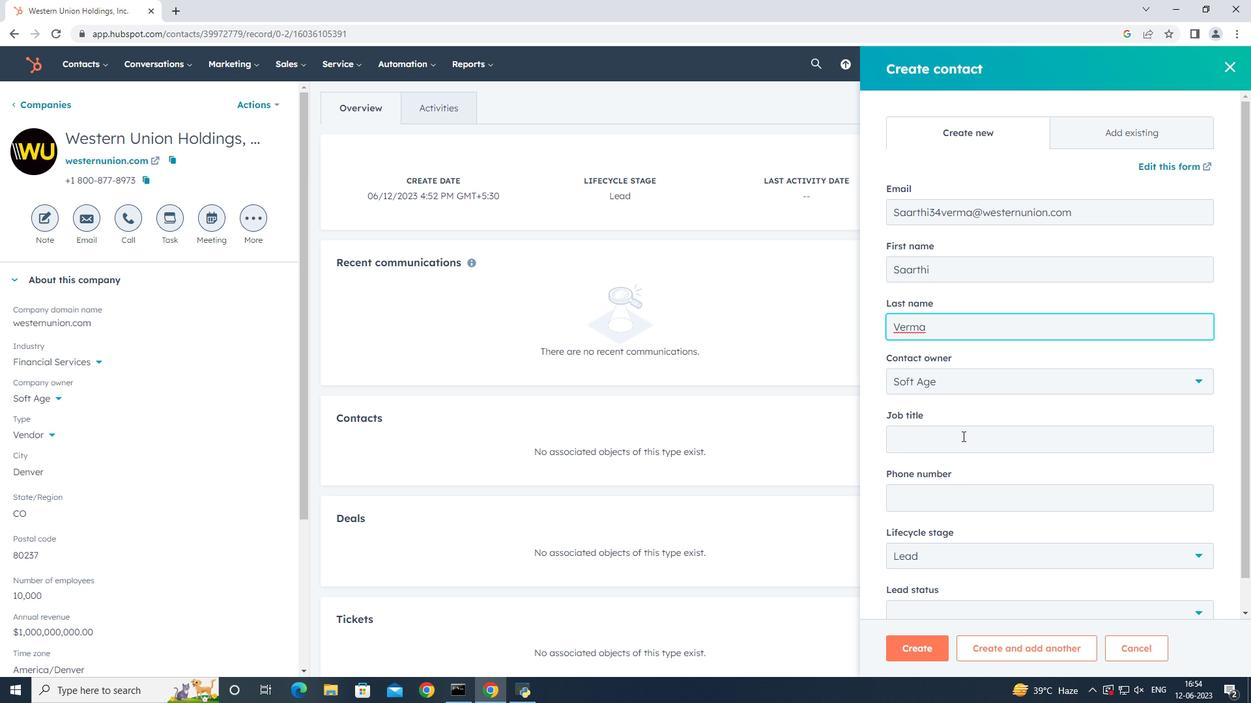 
Action: Mouse pressed left at (962, 437)
Screenshot: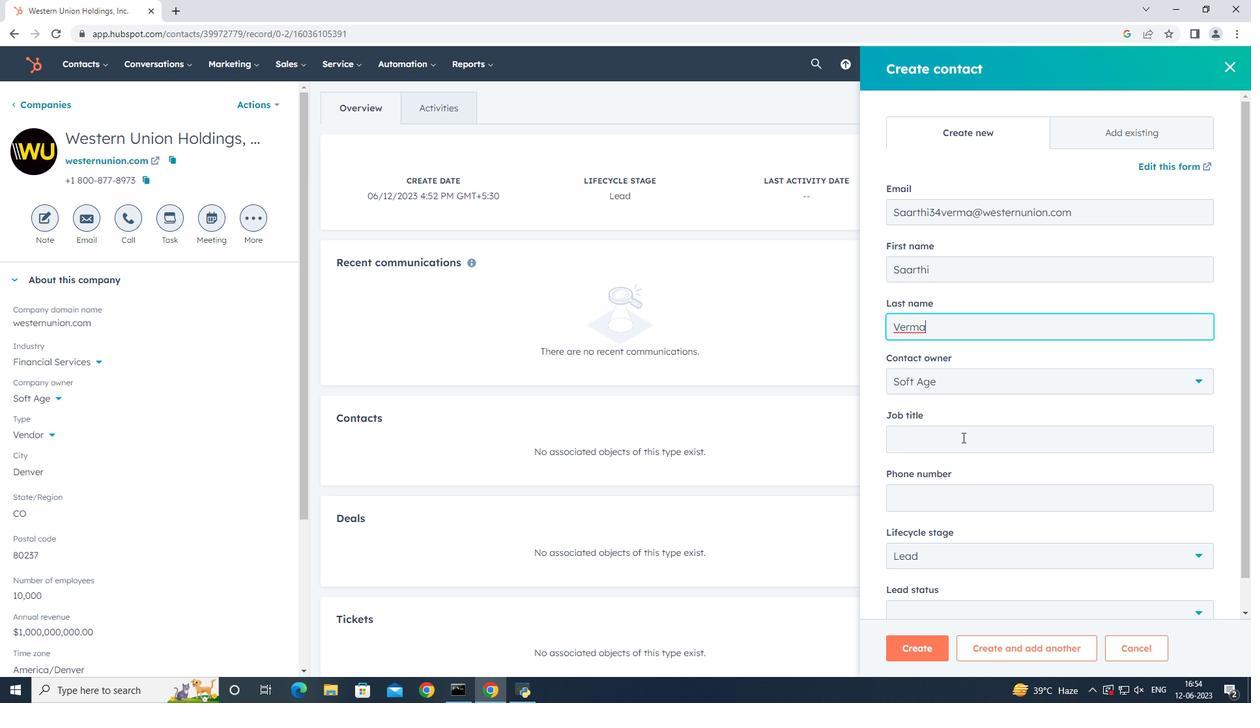 
Action: Mouse moved to (985, 442)
Screenshot: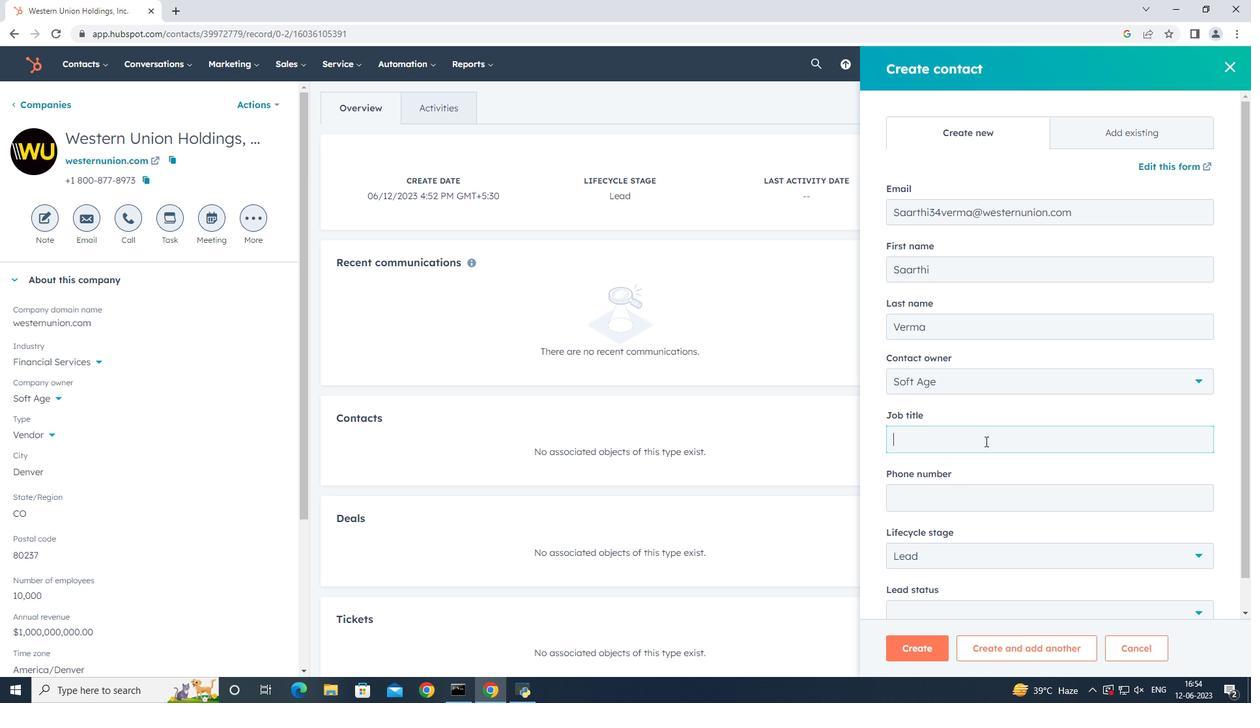 
Action: Key pressed <Key.shift>Event<Key.space><Key.shift><Key.shift><Key.shift>Coordinator
Screenshot: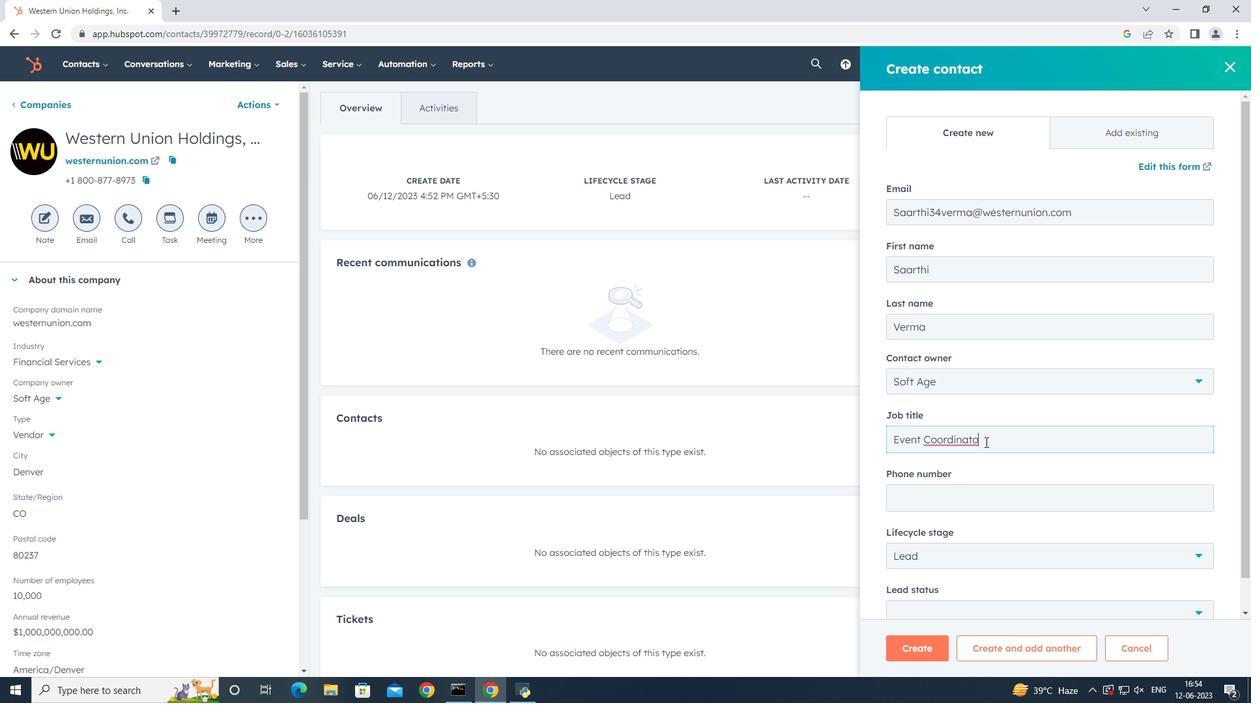 
Action: Mouse moved to (992, 492)
Screenshot: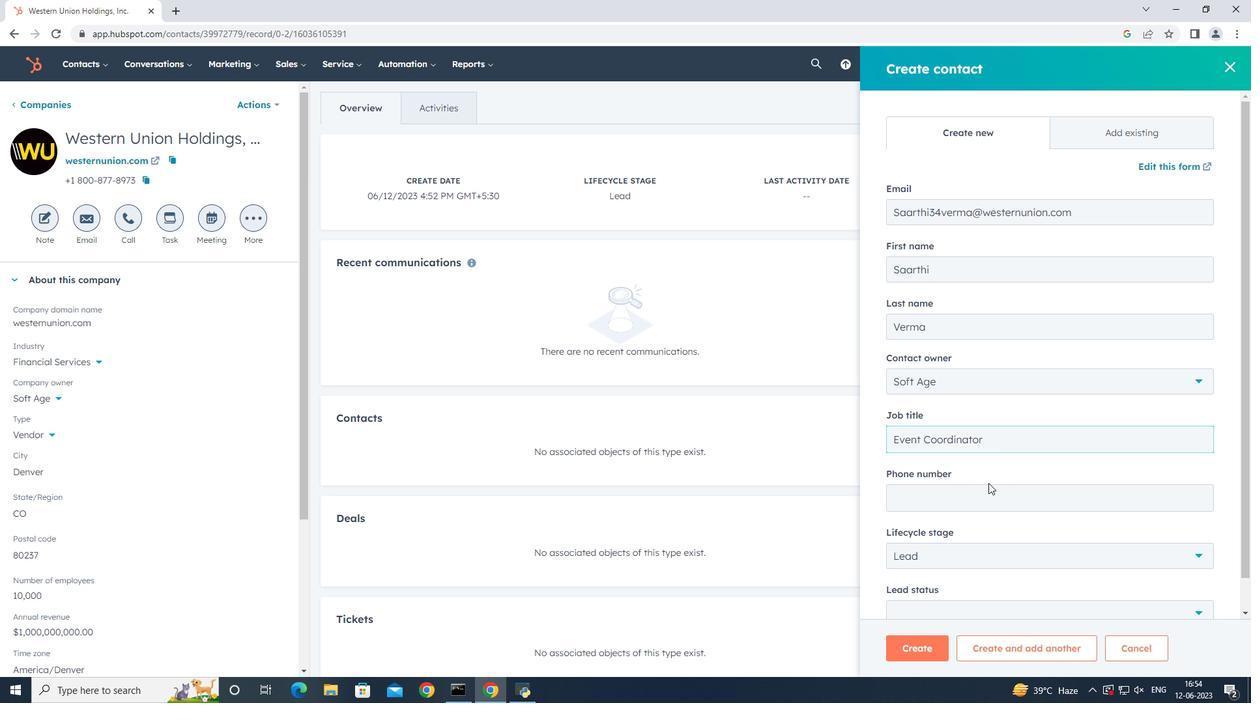 
Action: Mouse pressed left at (992, 492)
Screenshot: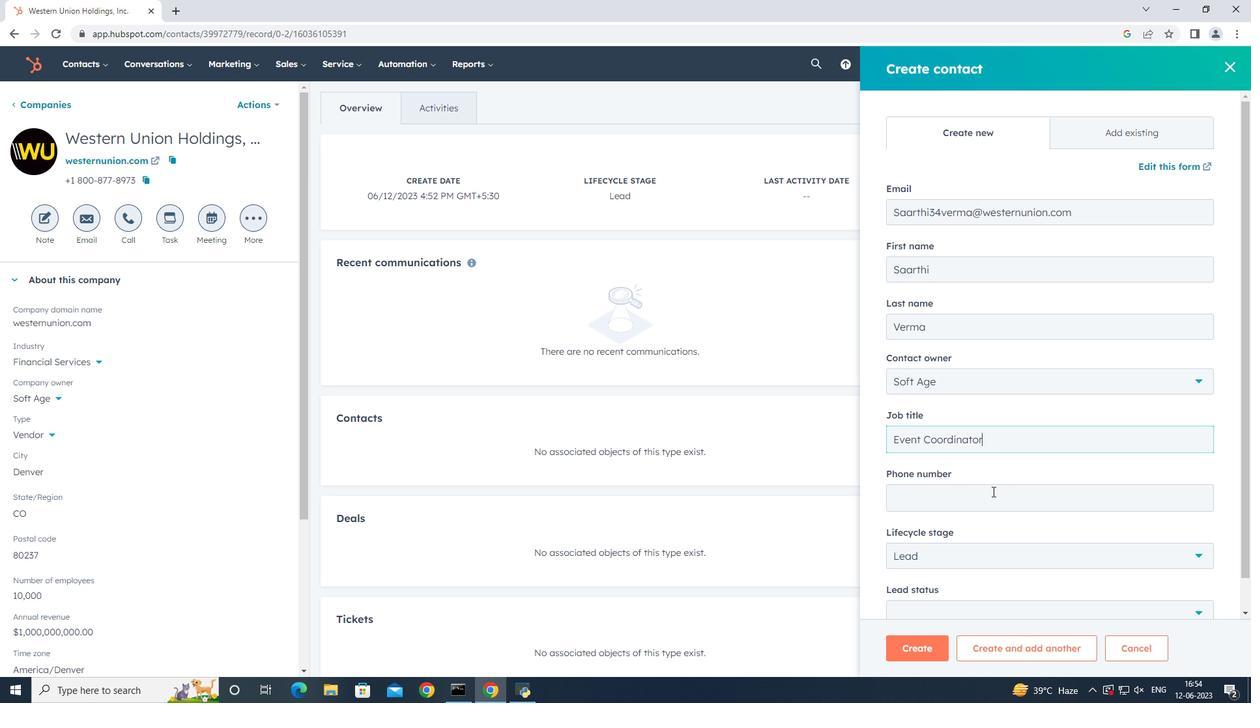 
Action: Key pressed 7189876545
Screenshot: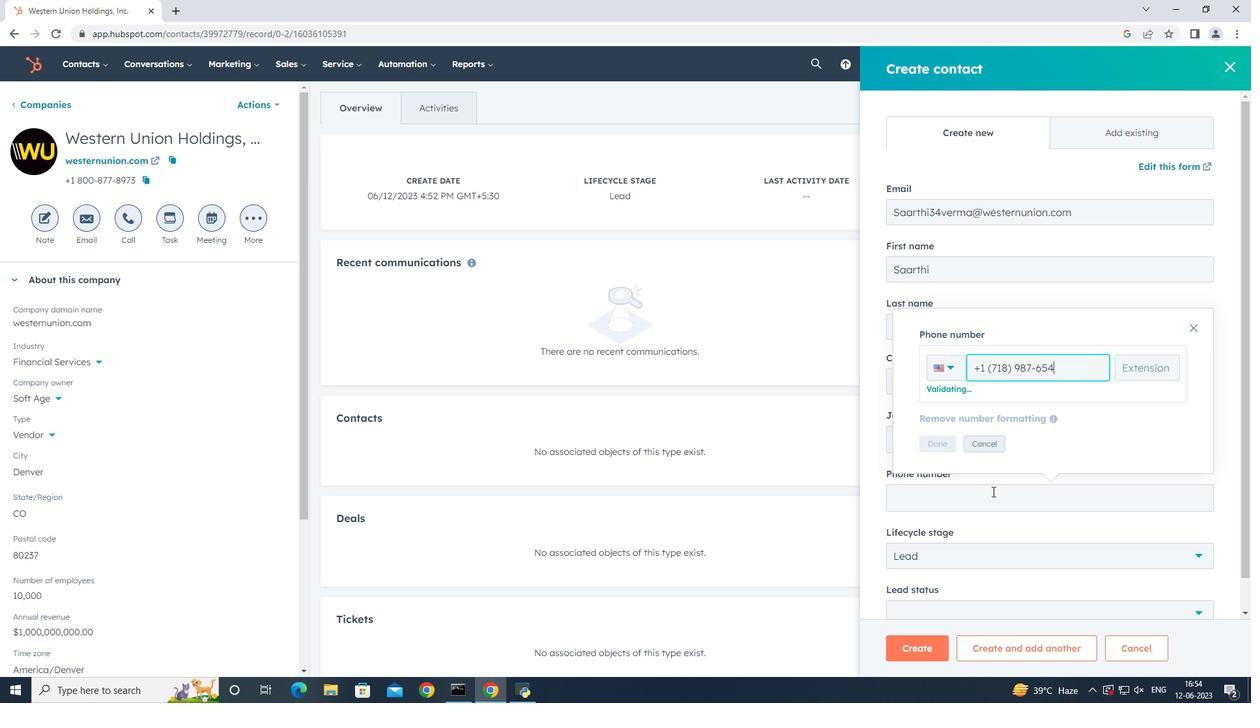
Action: Mouse moved to (943, 447)
Screenshot: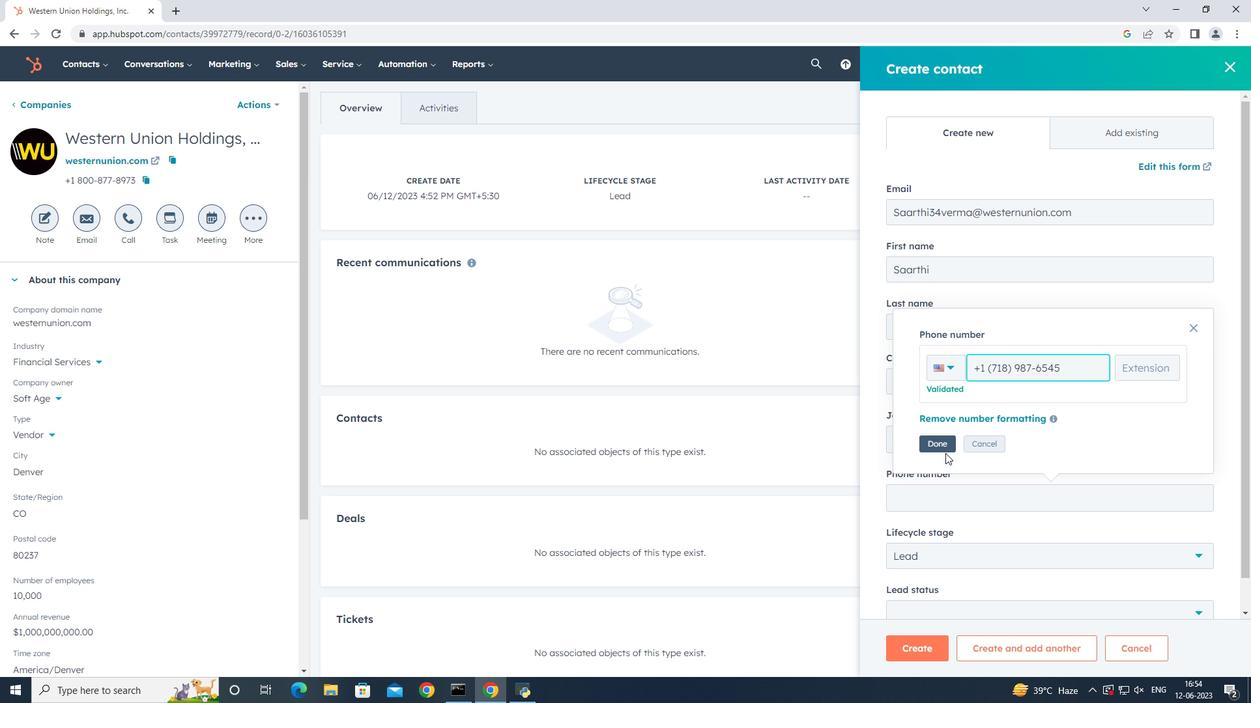 
Action: Mouse pressed left at (943, 447)
Screenshot: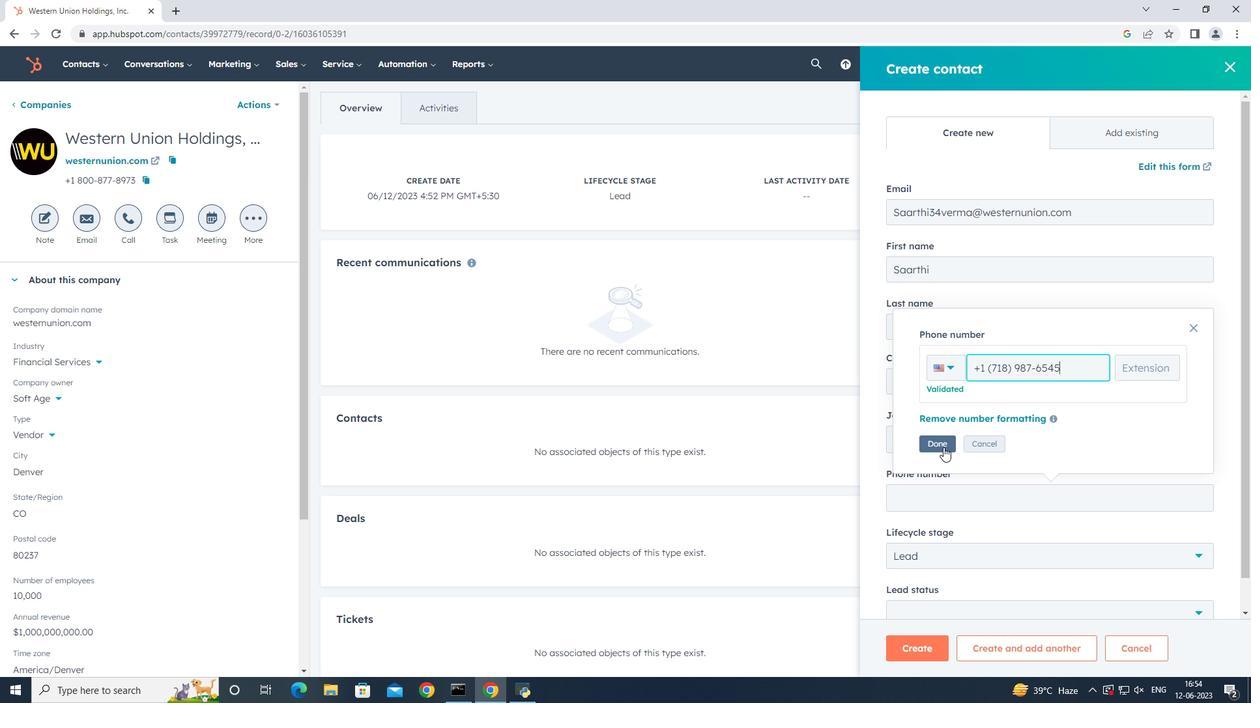 
Action: Mouse moved to (1023, 452)
Screenshot: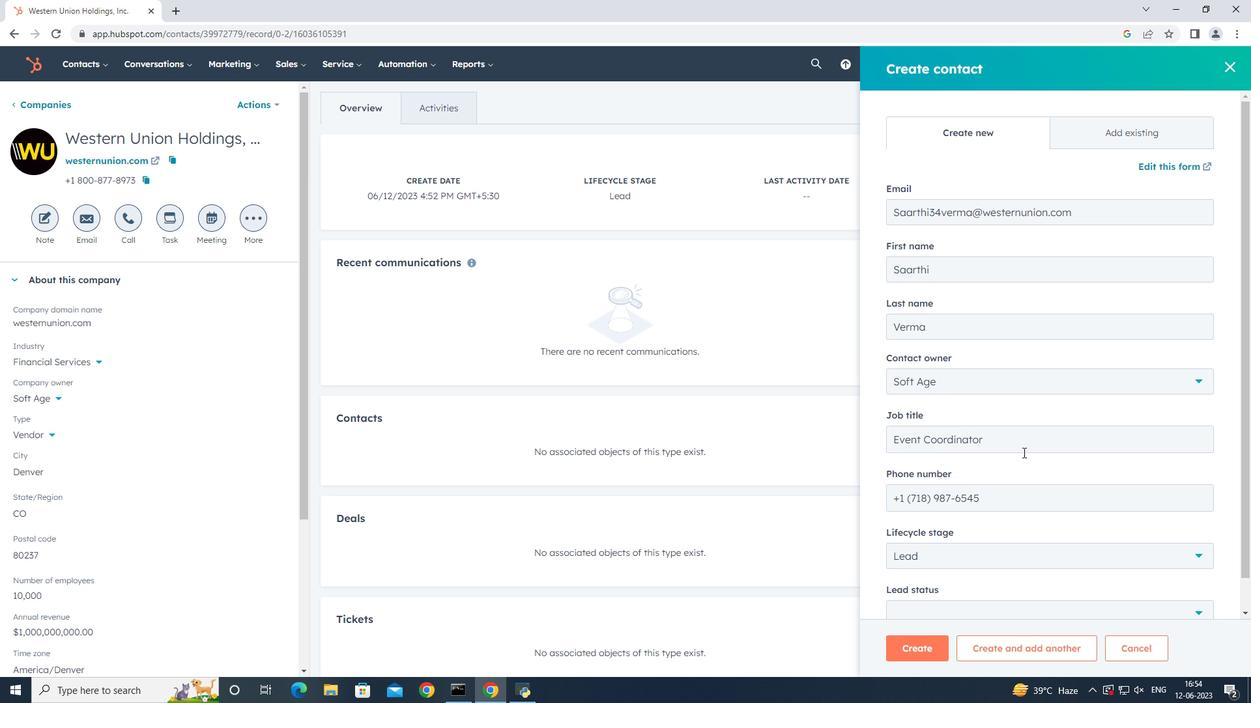 
Action: Mouse scrolled (1023, 452) with delta (0, 0)
Screenshot: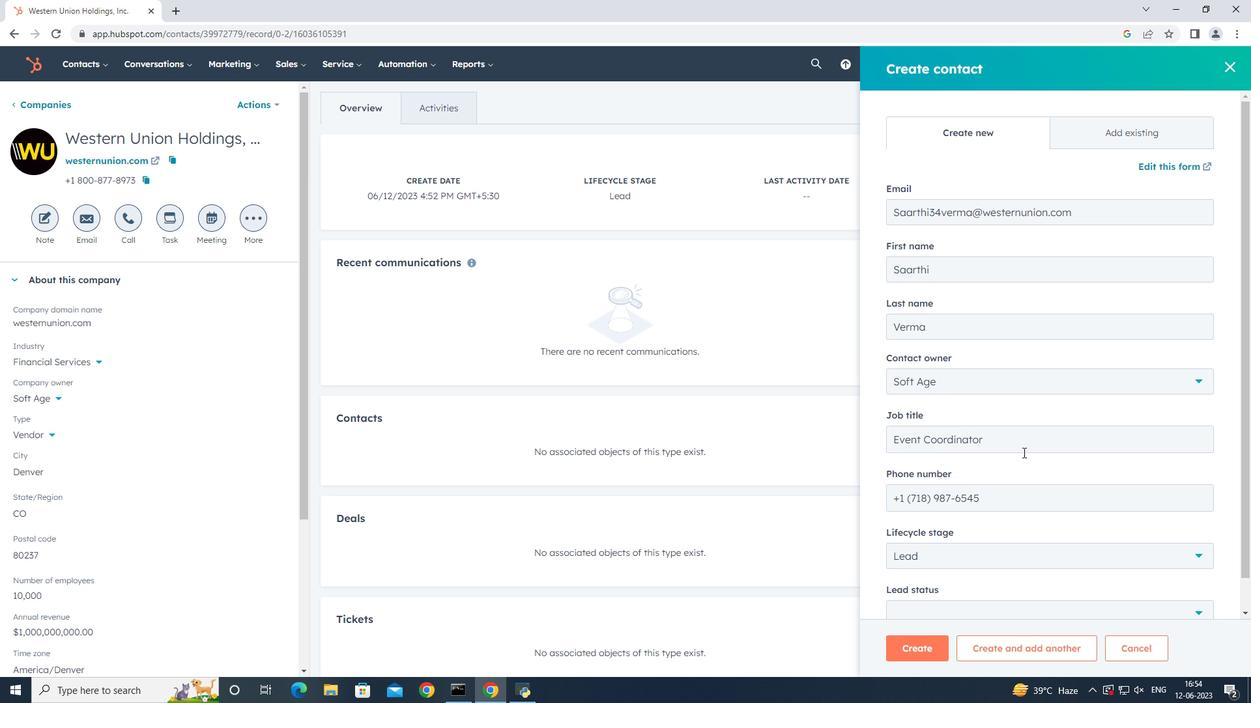 
Action: Mouse scrolled (1023, 452) with delta (0, 0)
Screenshot: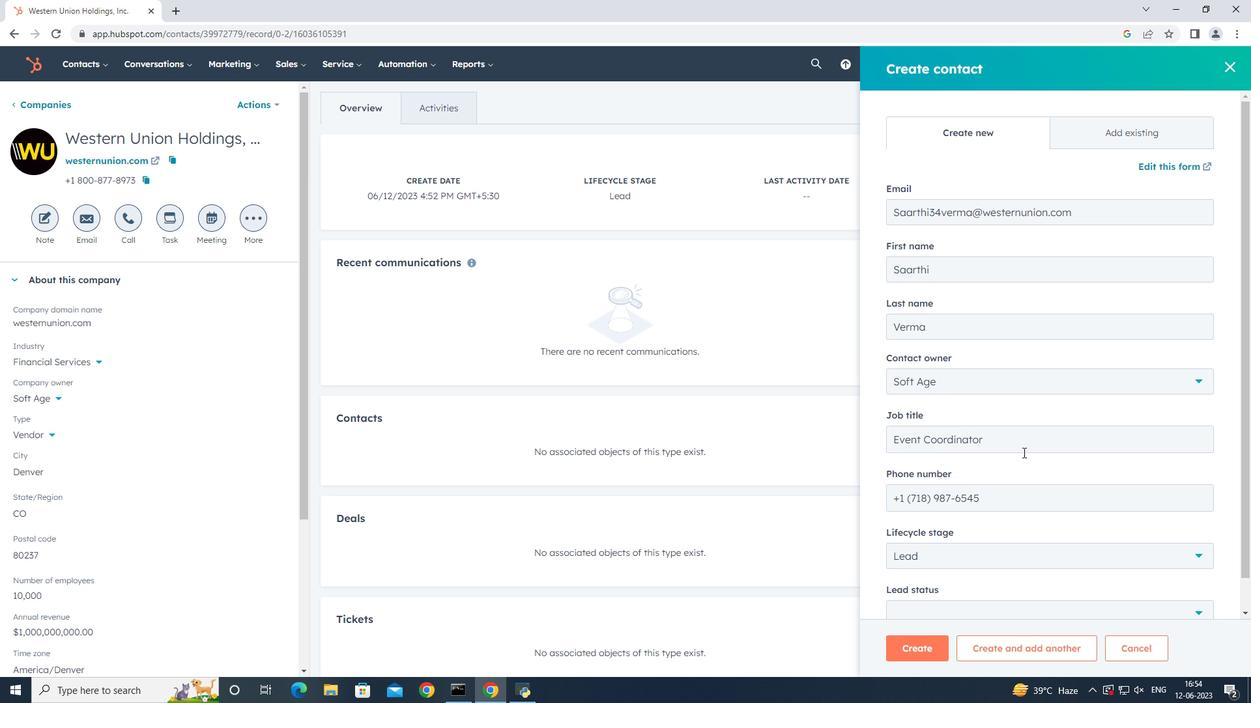 
Action: Mouse moved to (1016, 523)
Screenshot: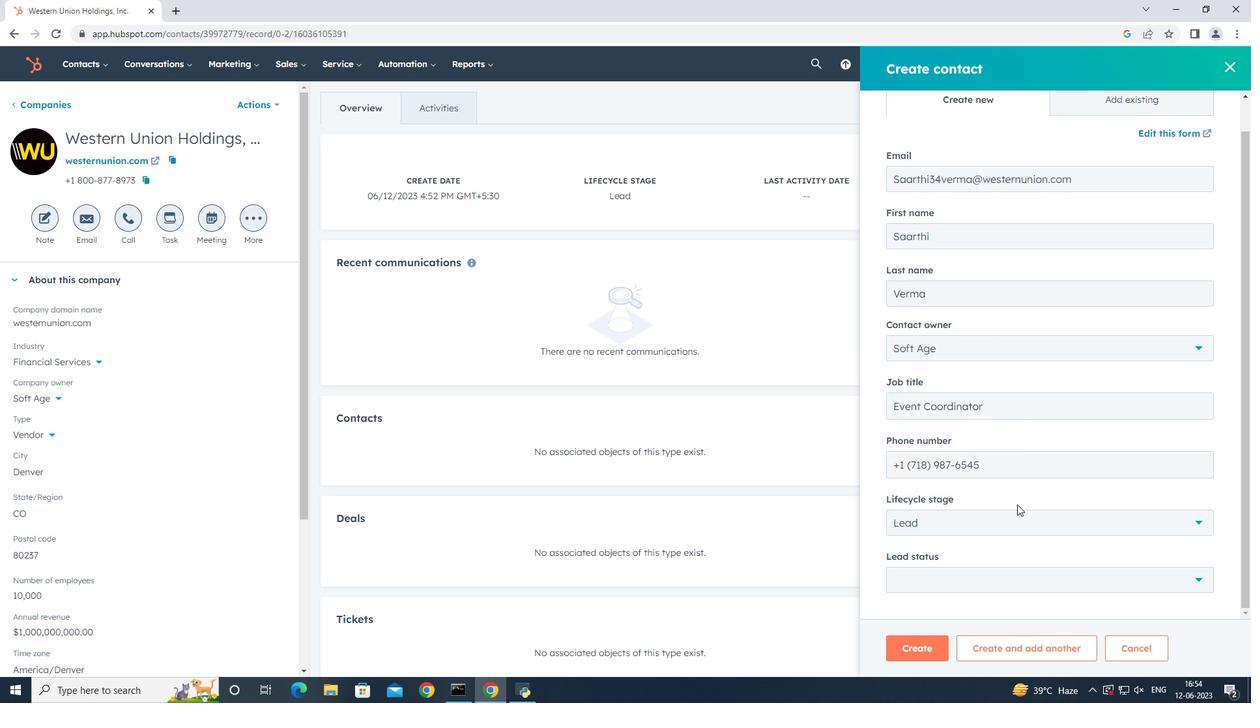 
Action: Mouse pressed left at (1016, 523)
Screenshot: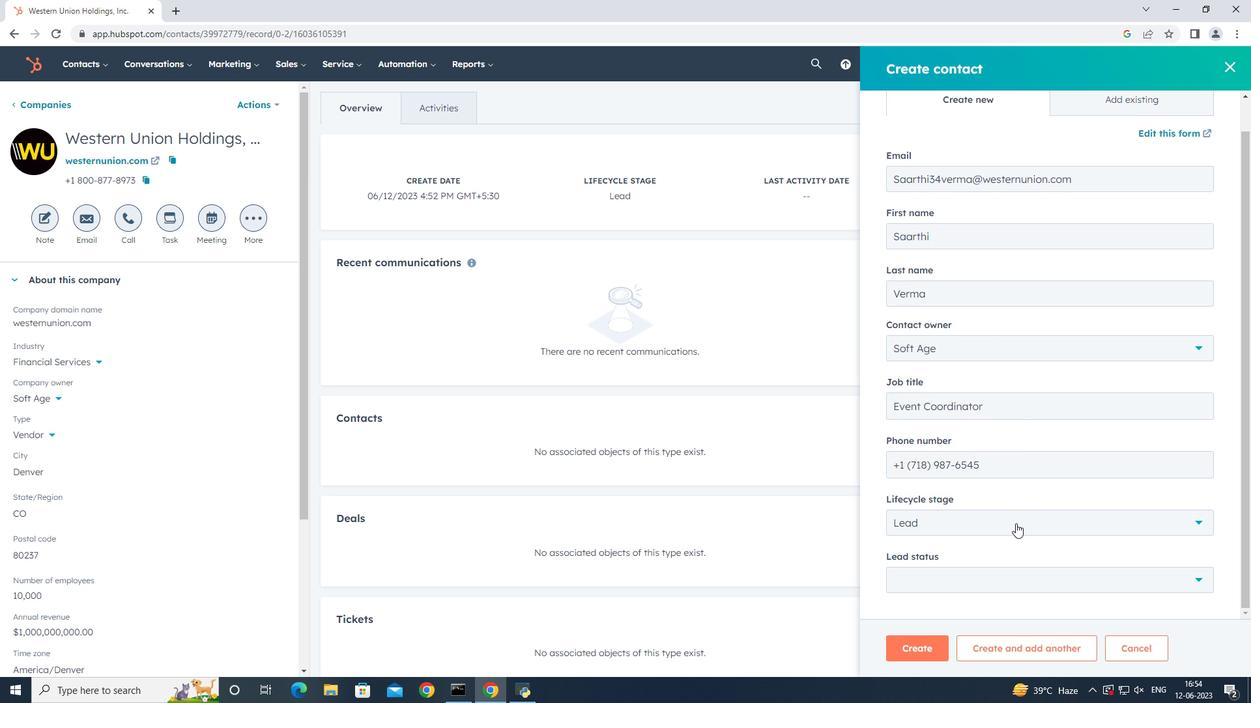 
Action: Mouse moved to (1013, 407)
Screenshot: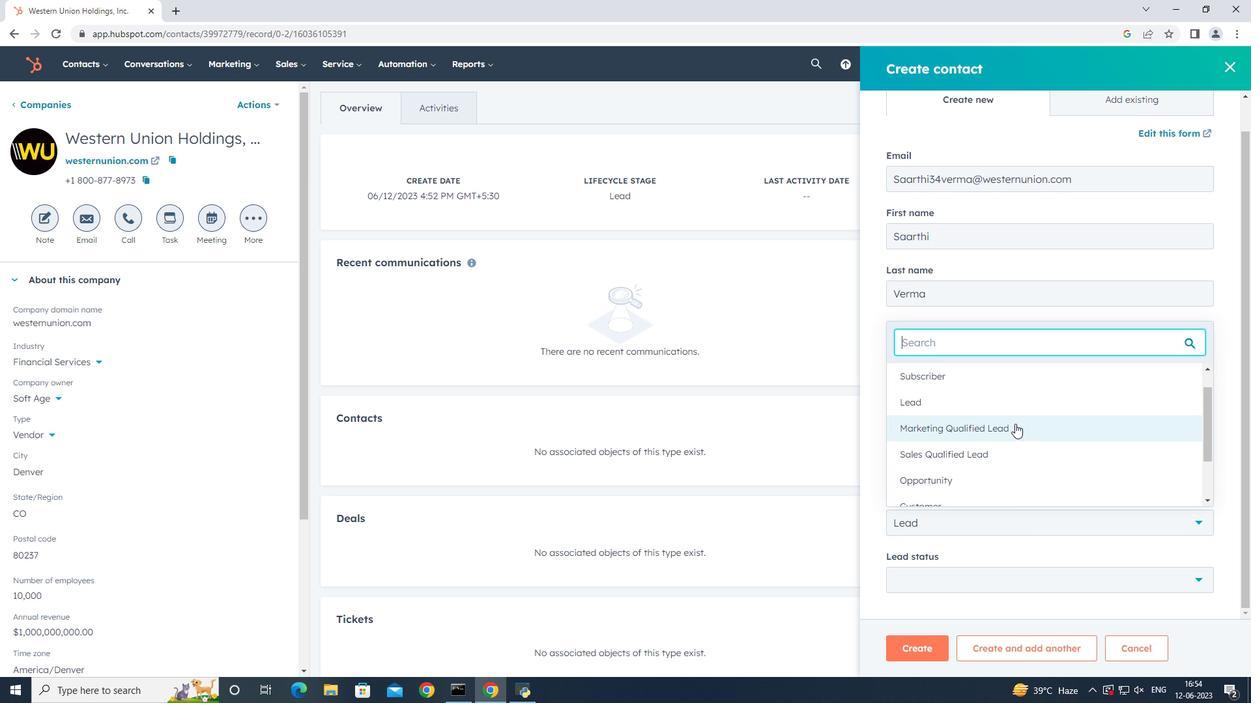 
Action: Mouse pressed left at (1013, 407)
Screenshot: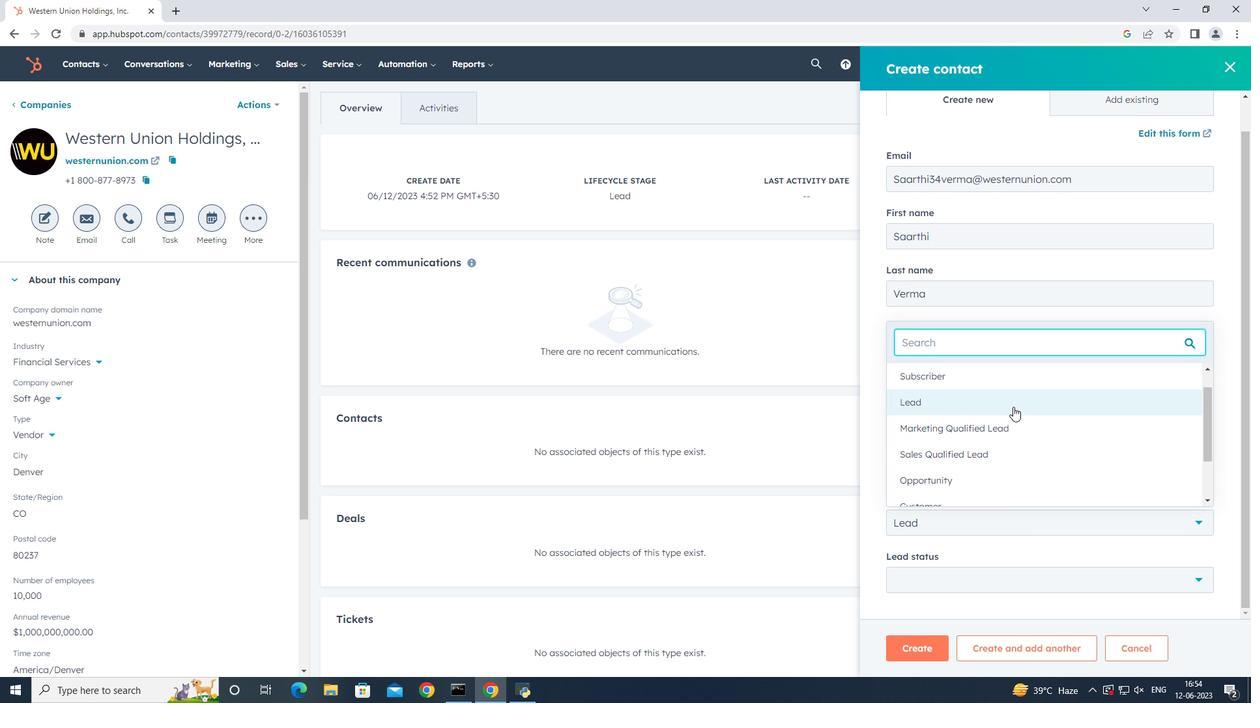 
Action: Mouse moved to (1017, 589)
Screenshot: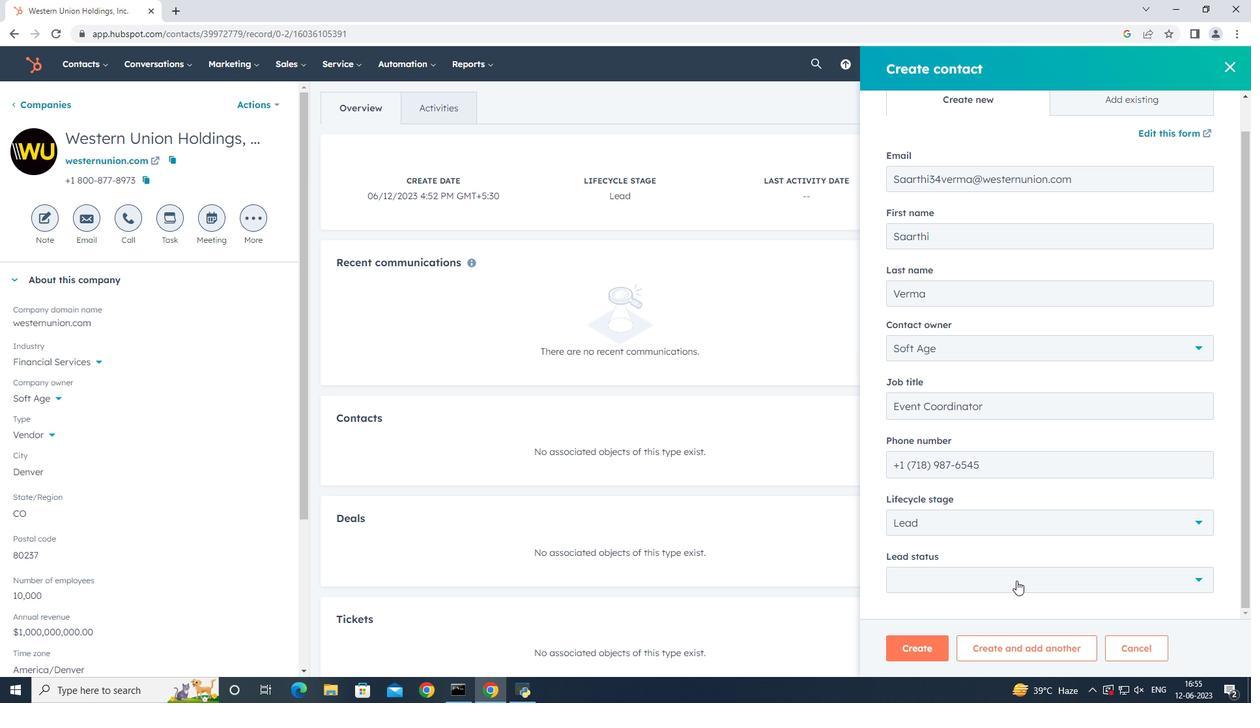 
Action: Mouse pressed left at (1017, 589)
Screenshot: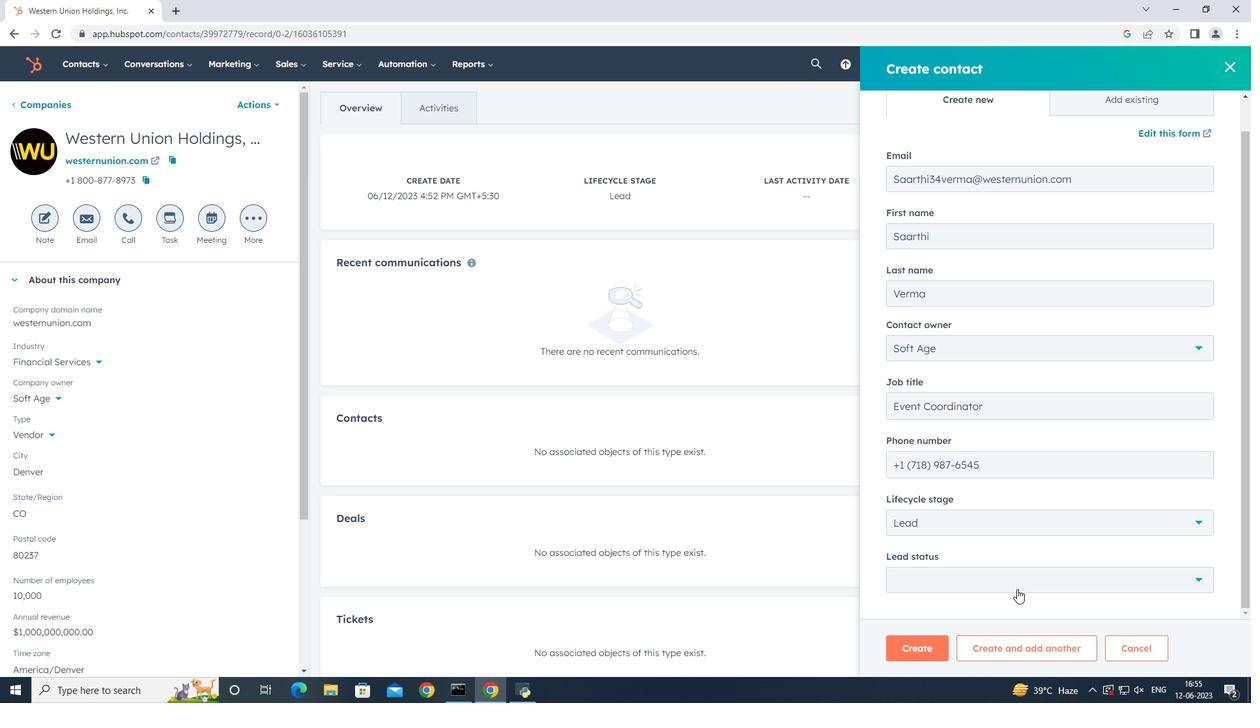 
Action: Mouse moved to (1023, 512)
Screenshot: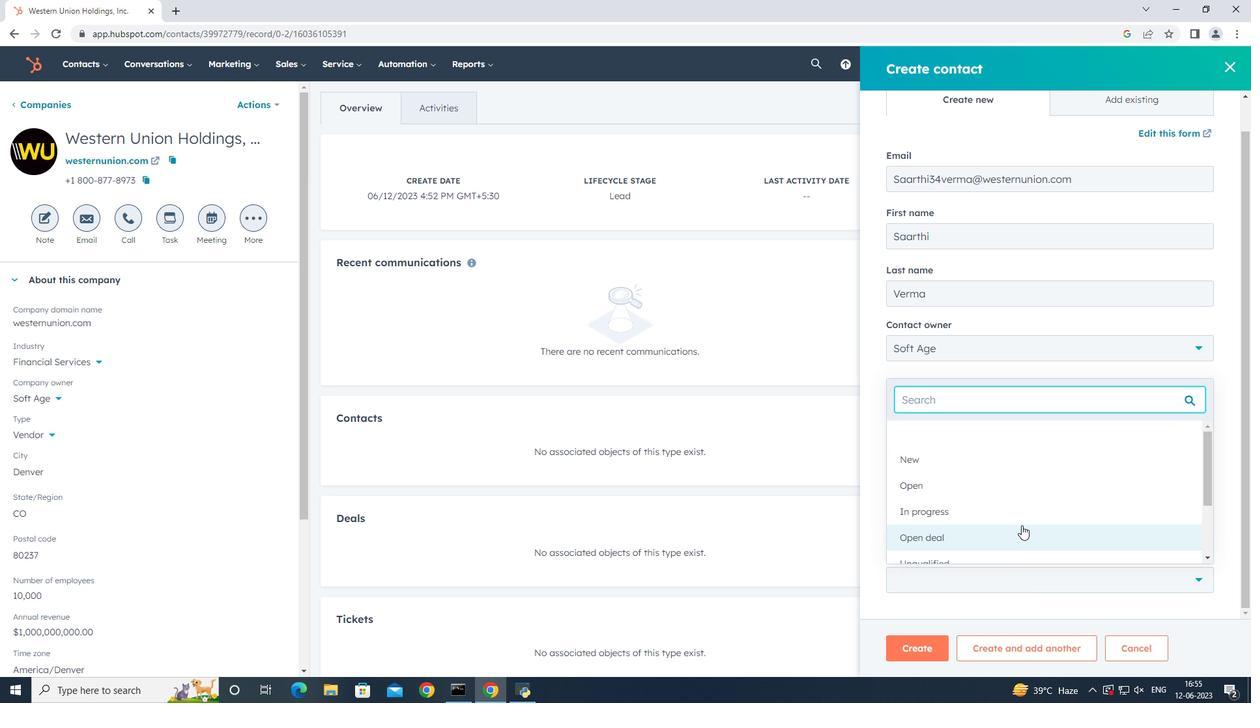 
Action: Mouse pressed left at (1023, 512)
Screenshot: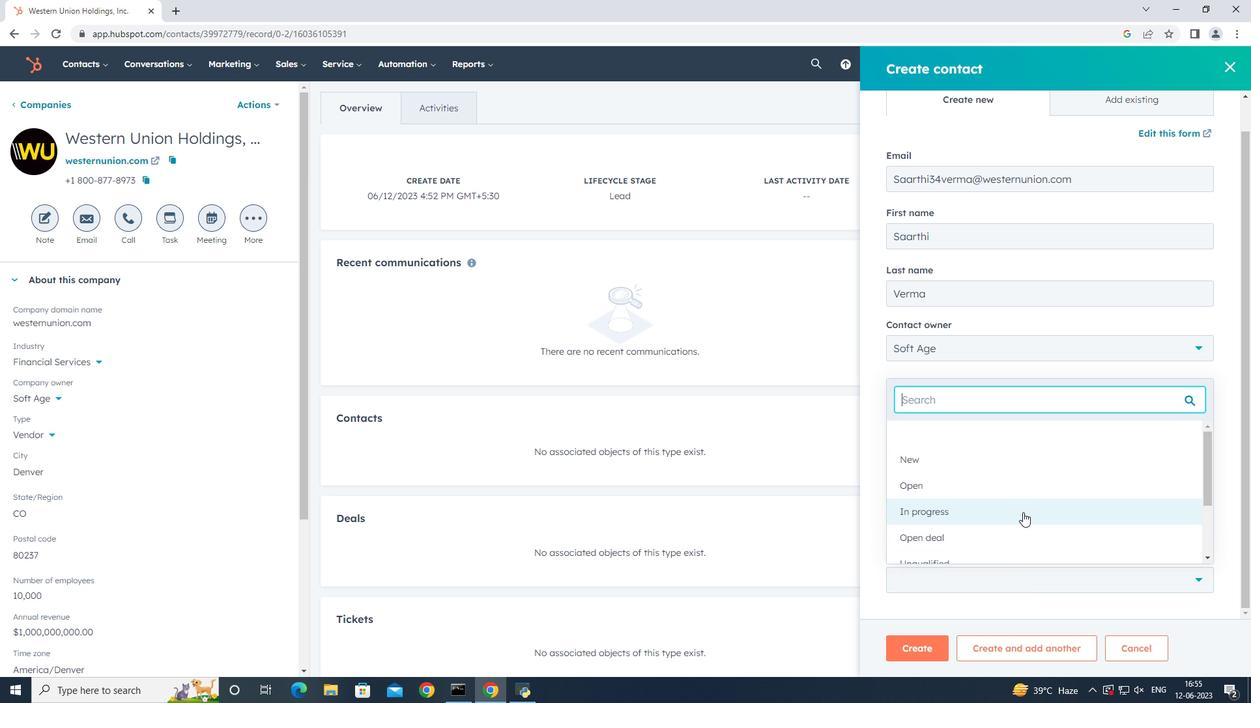
Action: Mouse moved to (917, 645)
Screenshot: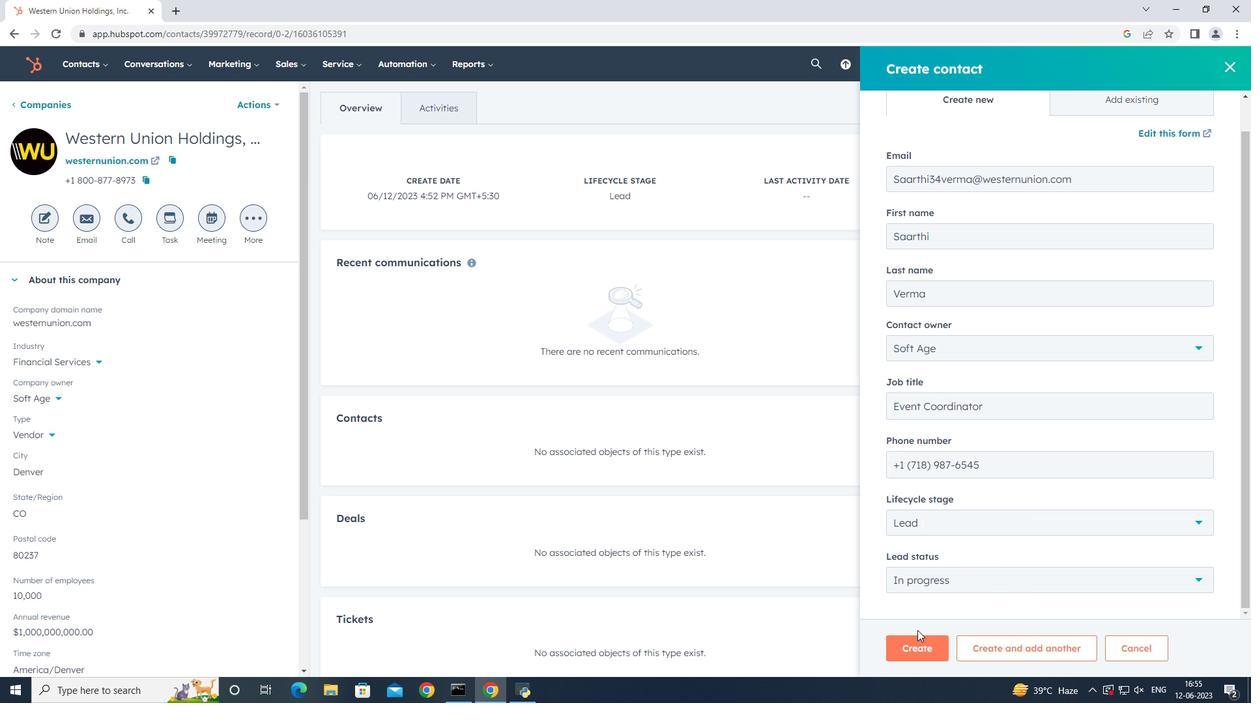 
Action: Mouse pressed left at (917, 645)
Screenshot: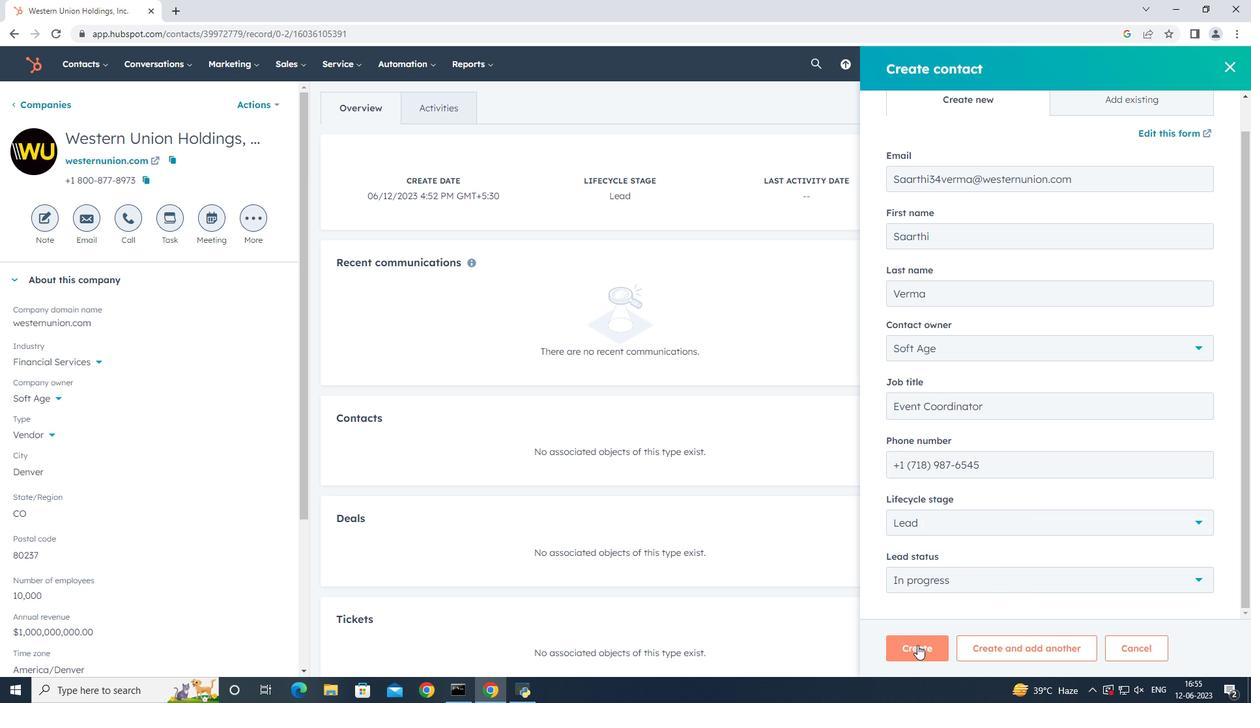 
Action: Mouse moved to (774, 391)
Screenshot: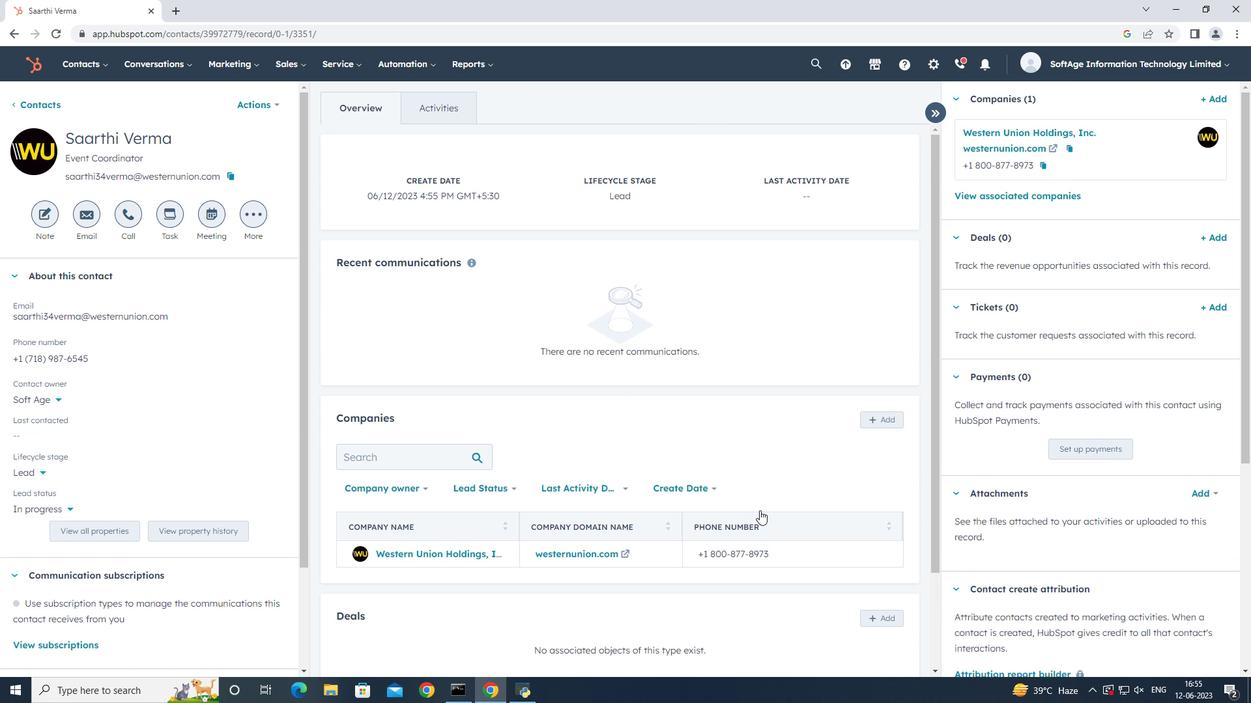 
